 Task: Open Card Product Launch Performance Review in Board Digital Marketing Strategies to Workspace Help Desk Software and add a team member Softage.3@softage.net, a label Orange, a checklist Alternative Investments, an attachment from your computer, a color Orange and finally, add a card description 'Research and develop new service offering bundling strategy' and a comment 'Let us approach this task with a sense of creativity and innovation, looking for unique and unconventional solutions.'. Add a start date 'Jan 07, 1900' with a due date 'Jan 14, 1900'
Action: Mouse moved to (116, 50)
Screenshot: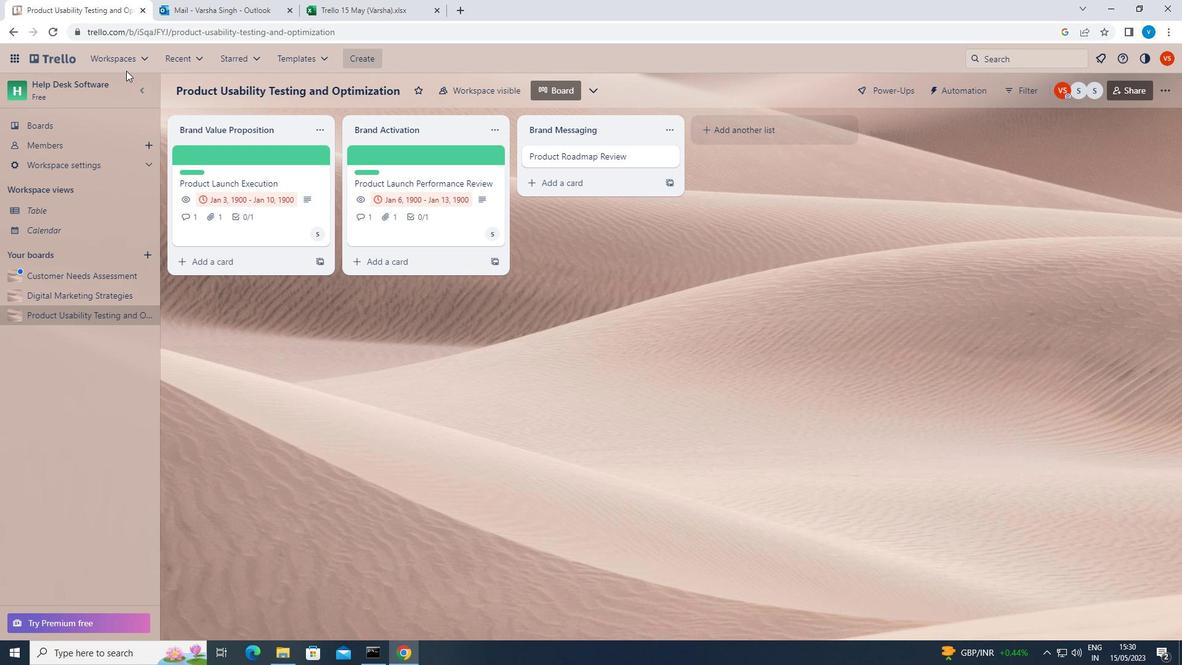 
Action: Mouse pressed left at (116, 50)
Screenshot: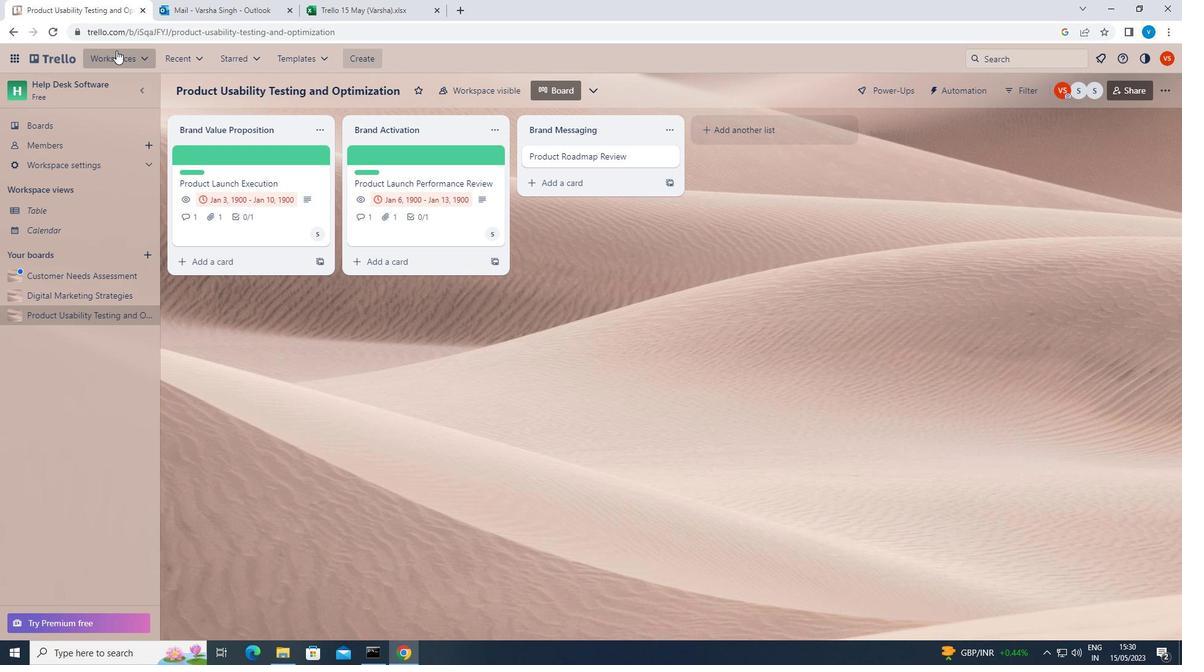 
Action: Mouse moved to (166, 580)
Screenshot: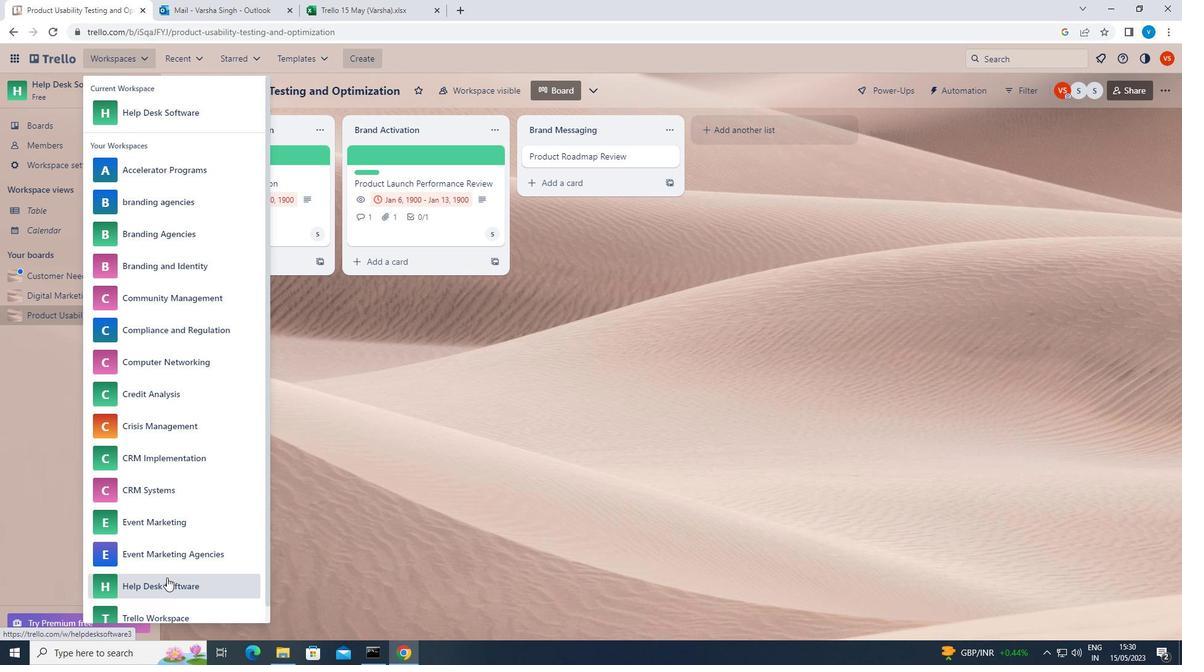 
Action: Mouse pressed left at (166, 580)
Screenshot: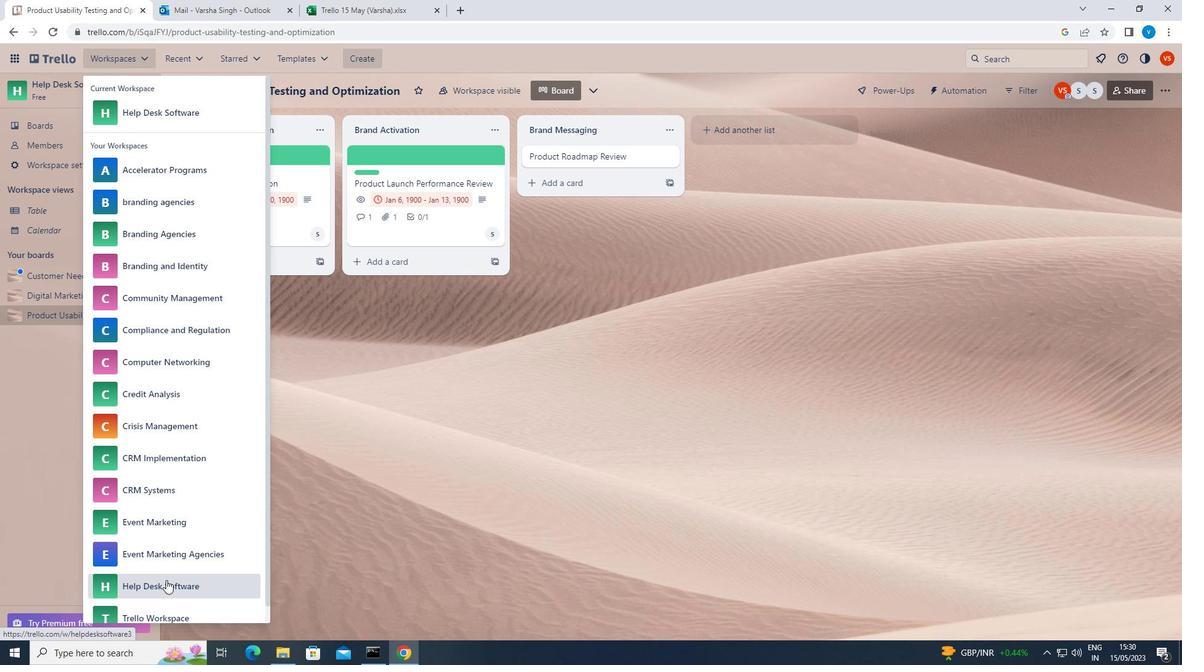 
Action: Mouse moved to (84, 296)
Screenshot: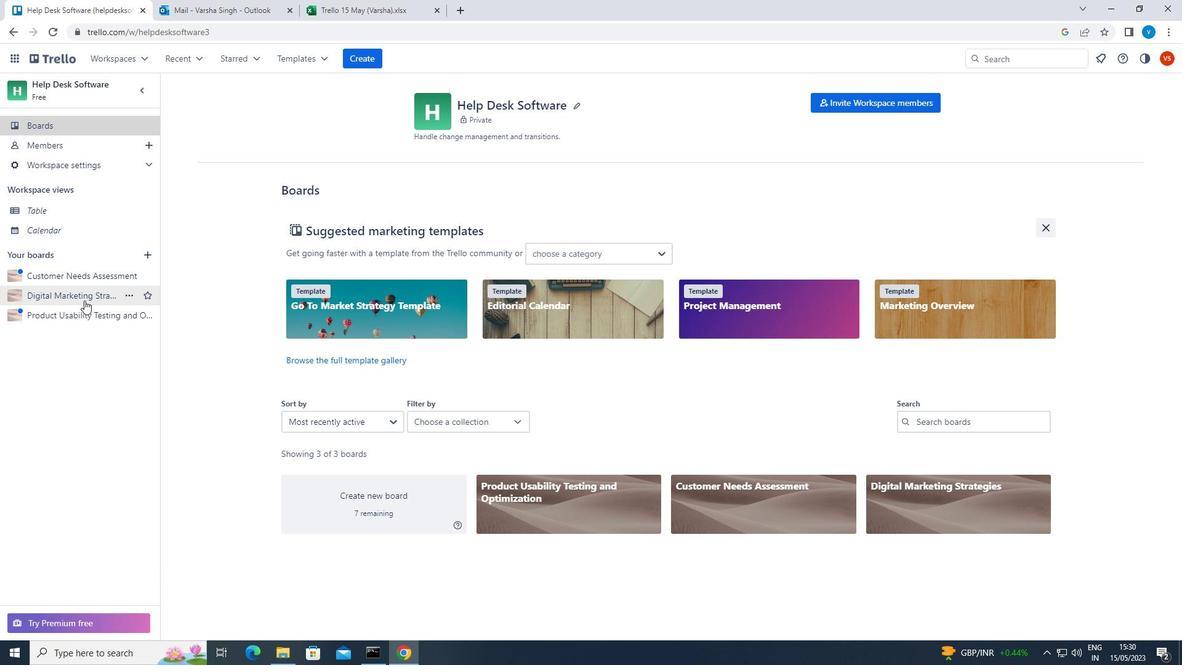 
Action: Mouse pressed left at (84, 296)
Screenshot: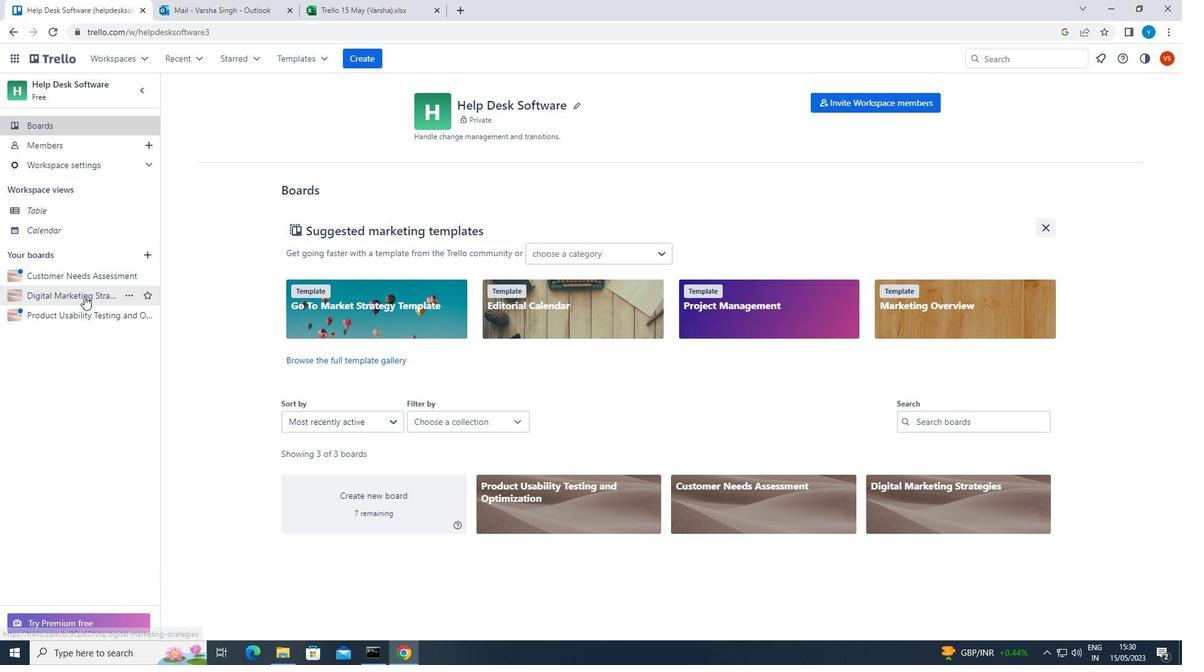 
Action: Mouse moved to (548, 158)
Screenshot: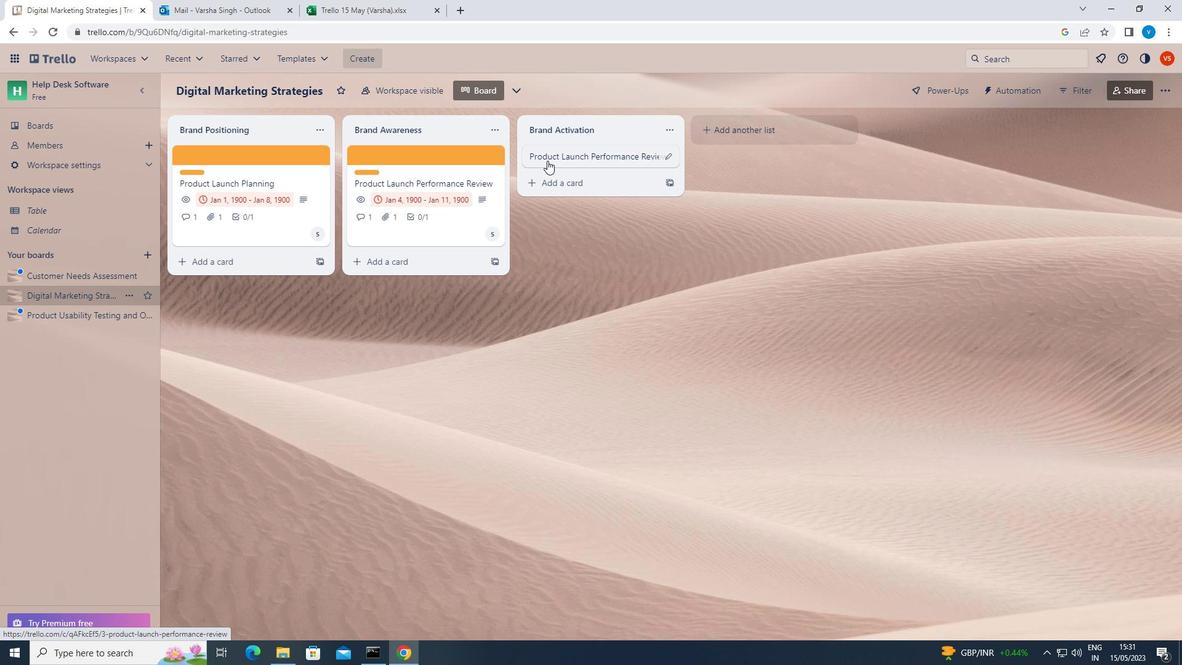 
Action: Mouse pressed left at (548, 158)
Screenshot: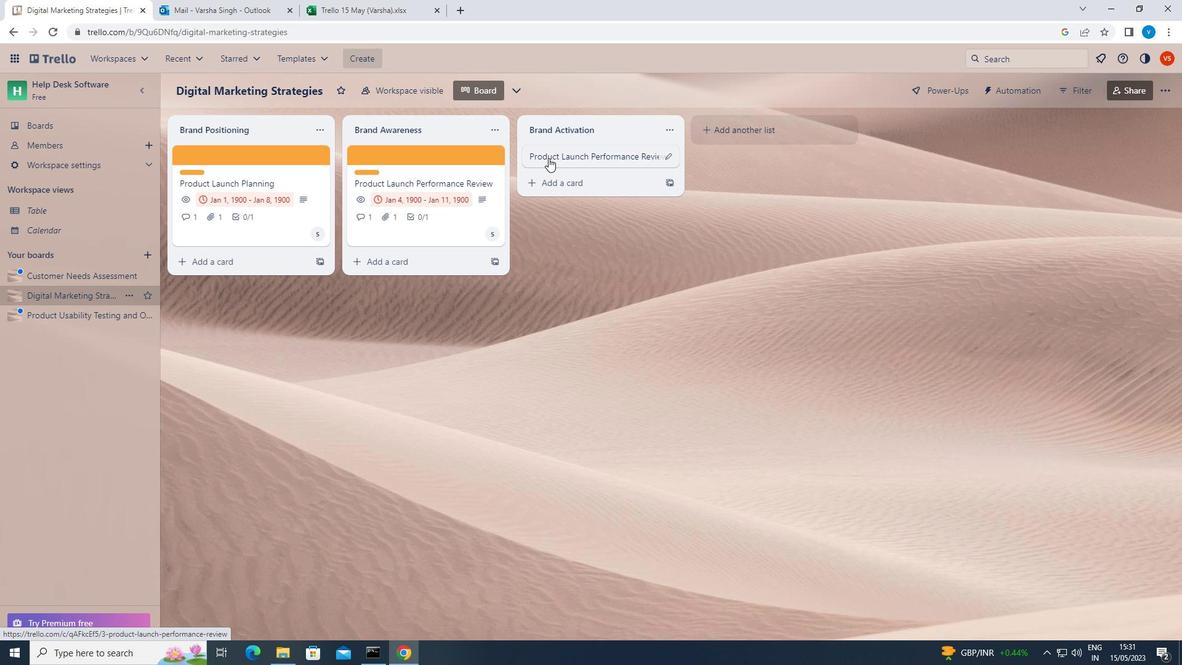 
Action: Mouse moved to (730, 199)
Screenshot: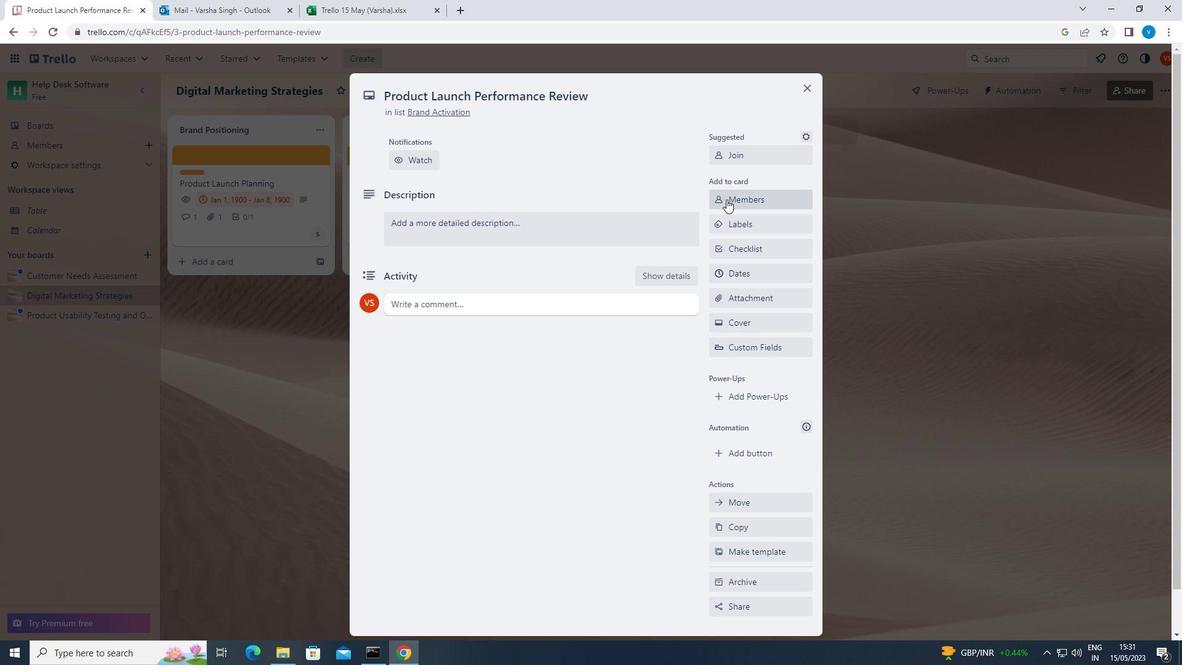 
Action: Mouse pressed left at (730, 199)
Screenshot: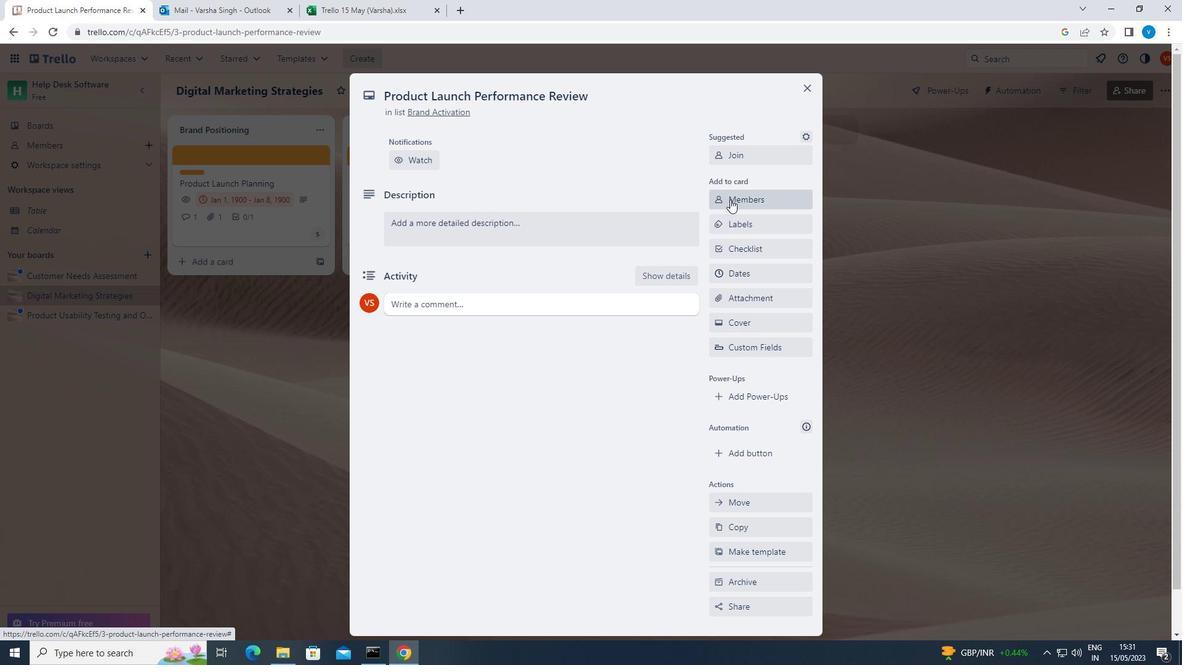 
Action: Key pressed <Key.shift>SOFTAGE.3<Key.shift><Key.shift><Key.shift><Key.shift><Key.shift><Key.shift><Key.shift><Key.shift>@SOFTAGE.NET
Screenshot: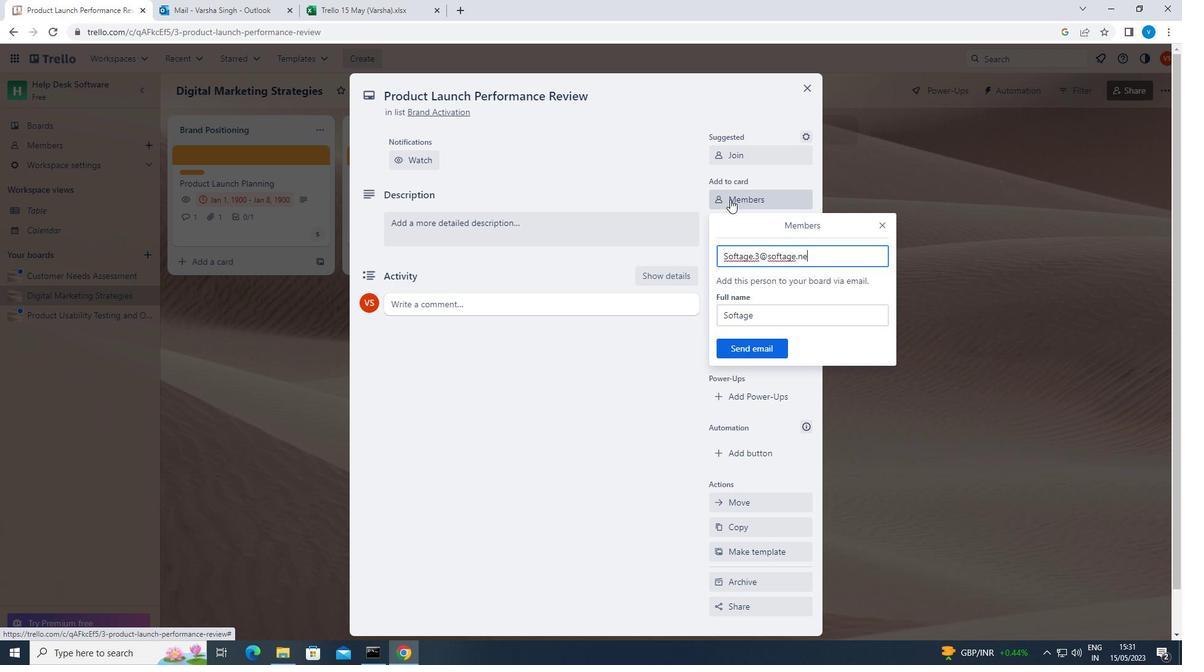 
Action: Mouse moved to (742, 349)
Screenshot: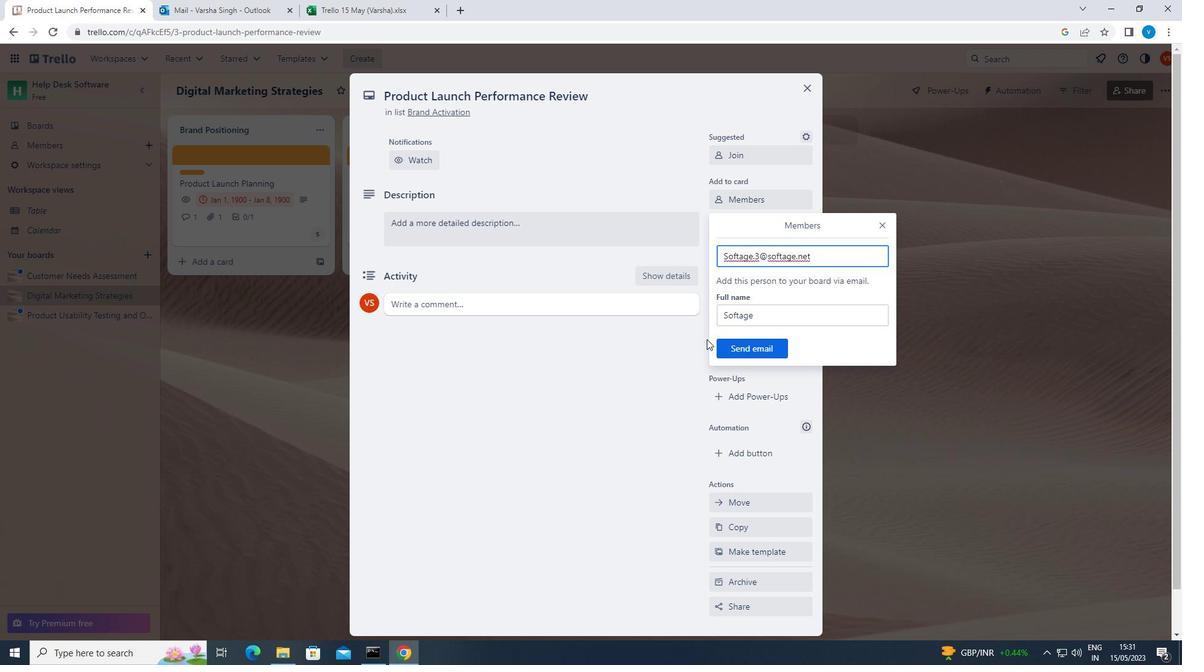 
Action: Mouse pressed left at (742, 349)
Screenshot: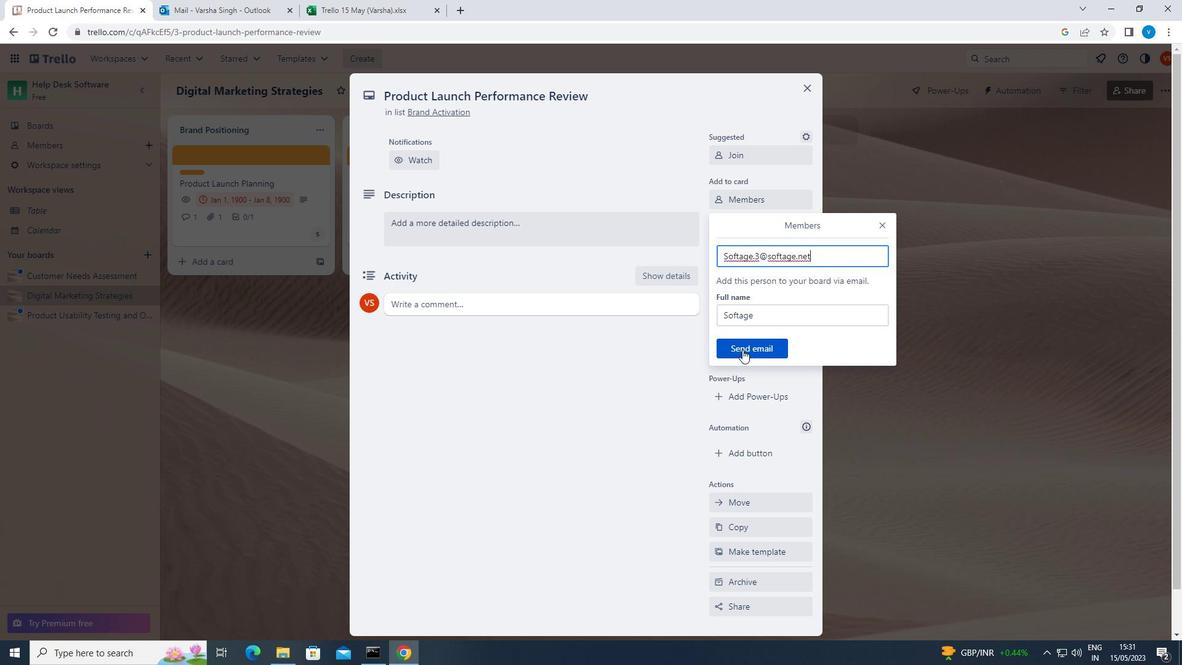 
Action: Mouse moved to (758, 227)
Screenshot: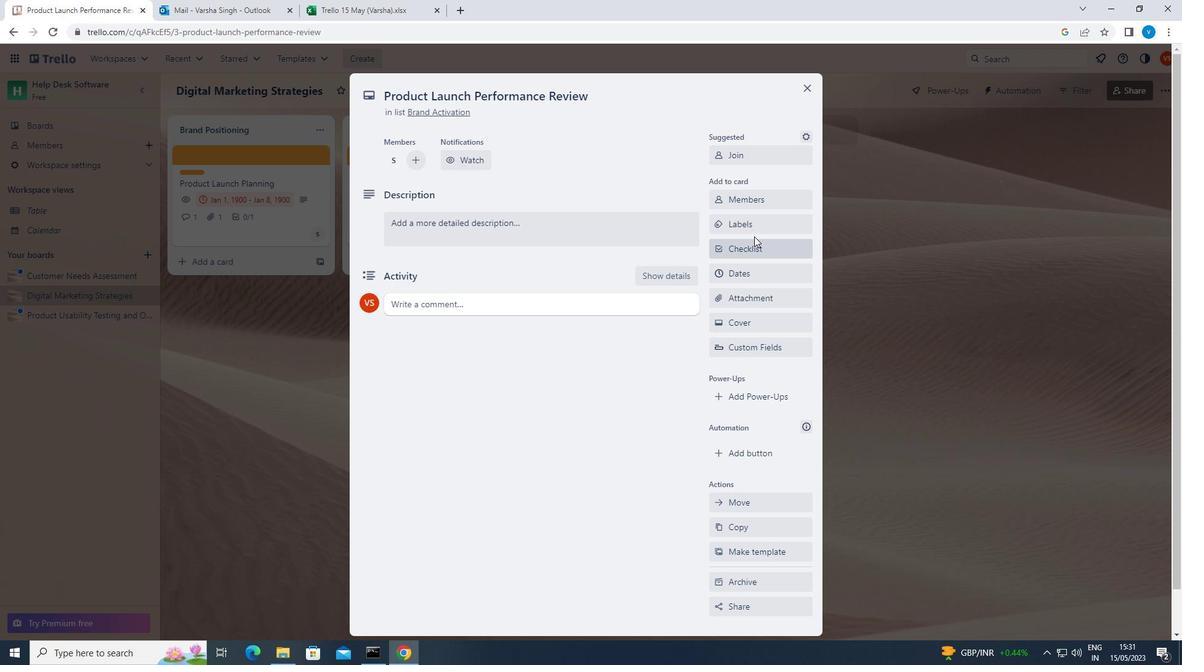 
Action: Mouse pressed left at (758, 227)
Screenshot: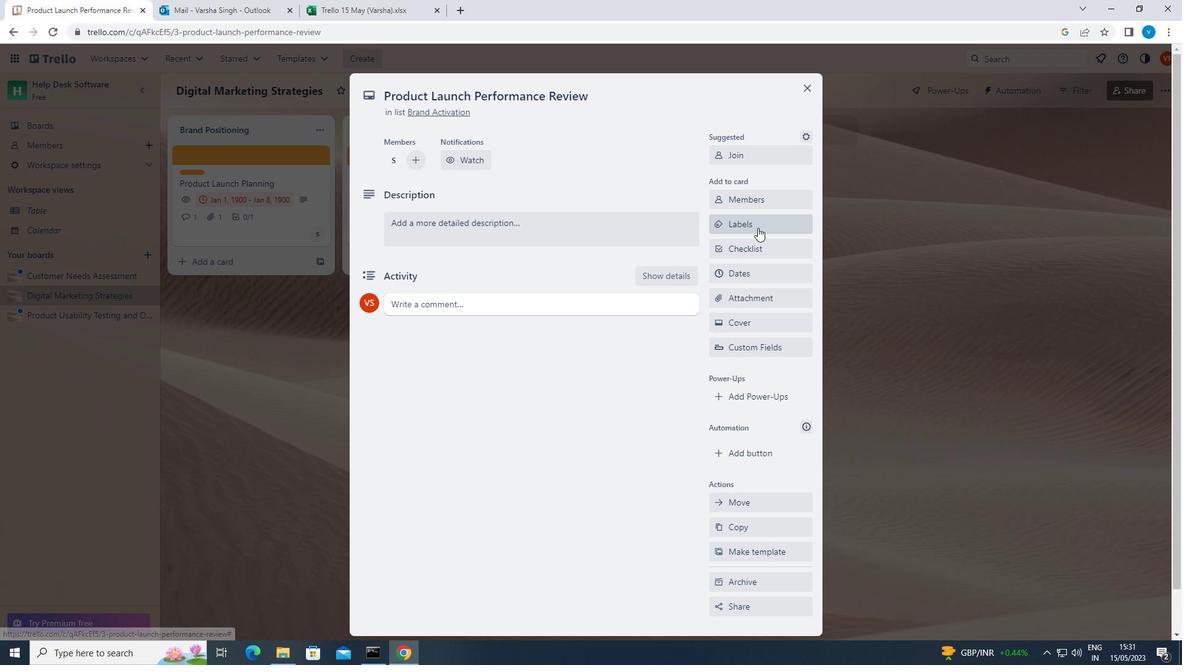 
Action: Mouse moved to (756, 364)
Screenshot: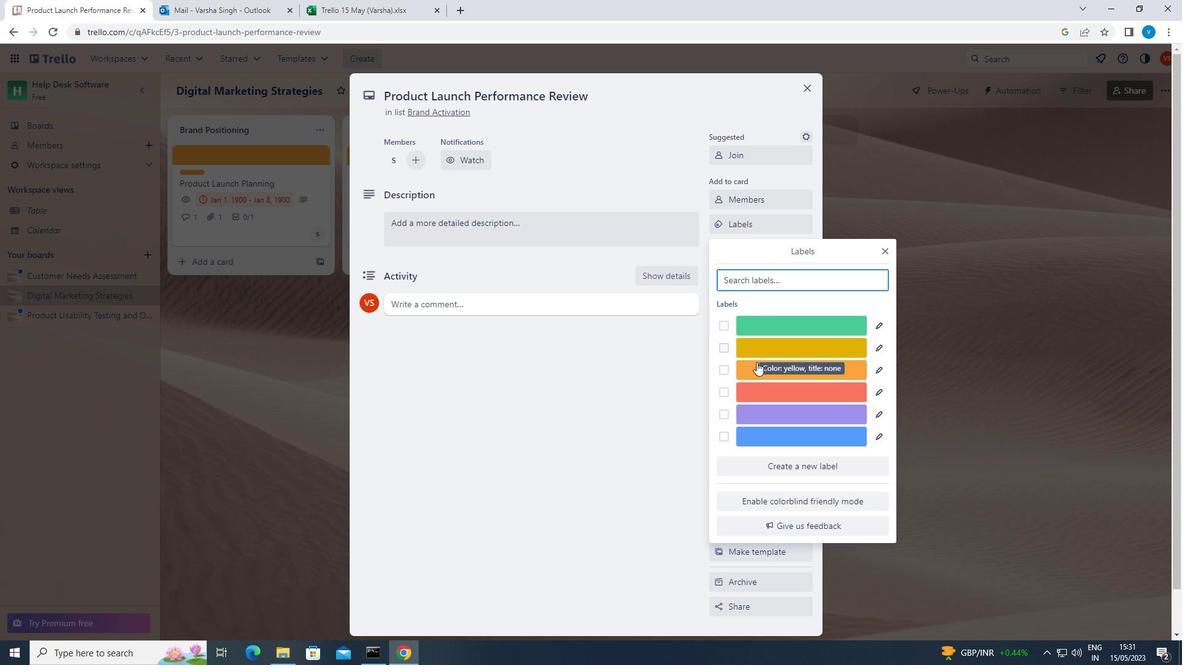 
Action: Mouse pressed left at (756, 364)
Screenshot: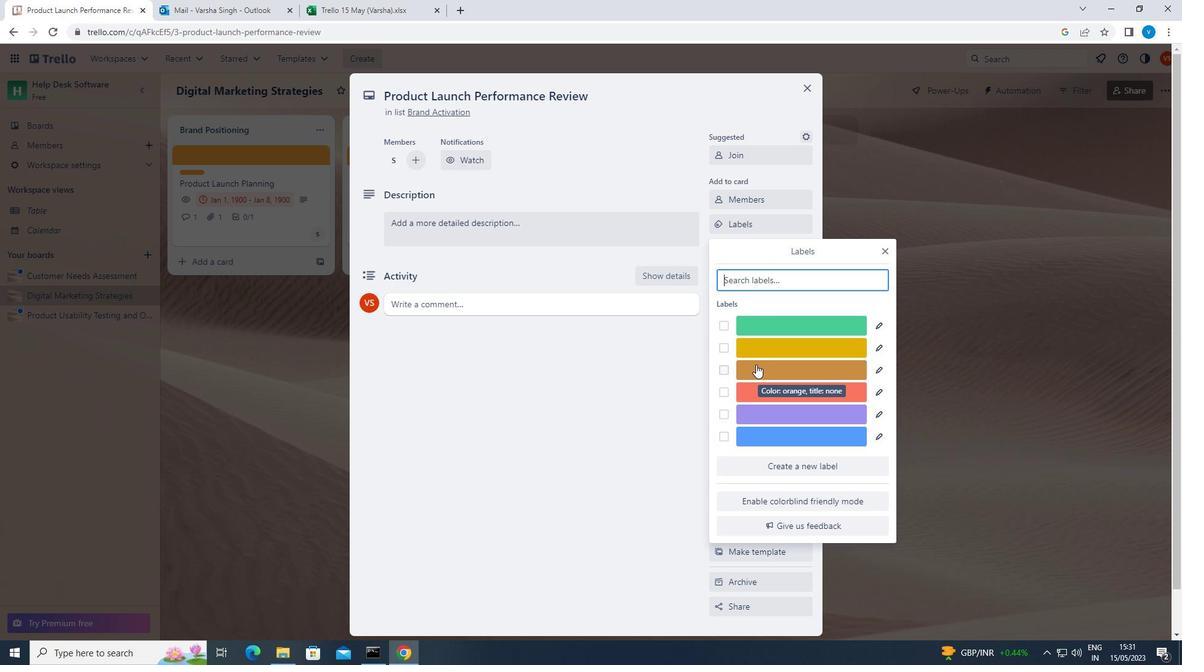 
Action: Mouse moved to (882, 250)
Screenshot: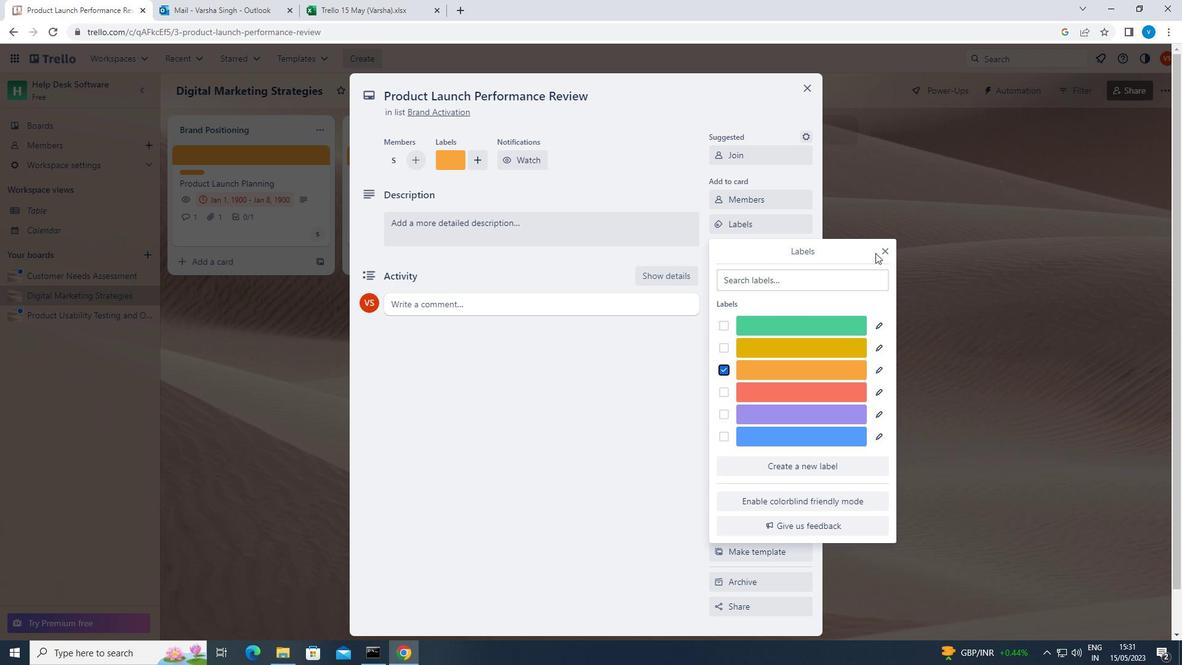 
Action: Mouse pressed left at (882, 250)
Screenshot: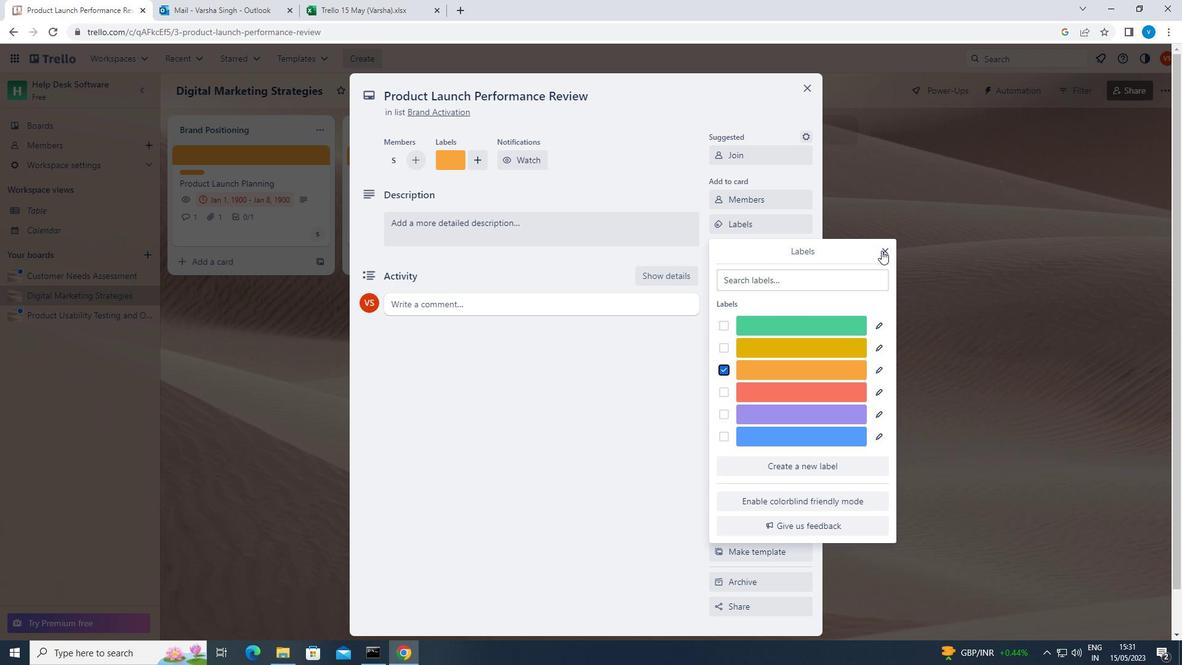 
Action: Mouse moved to (781, 254)
Screenshot: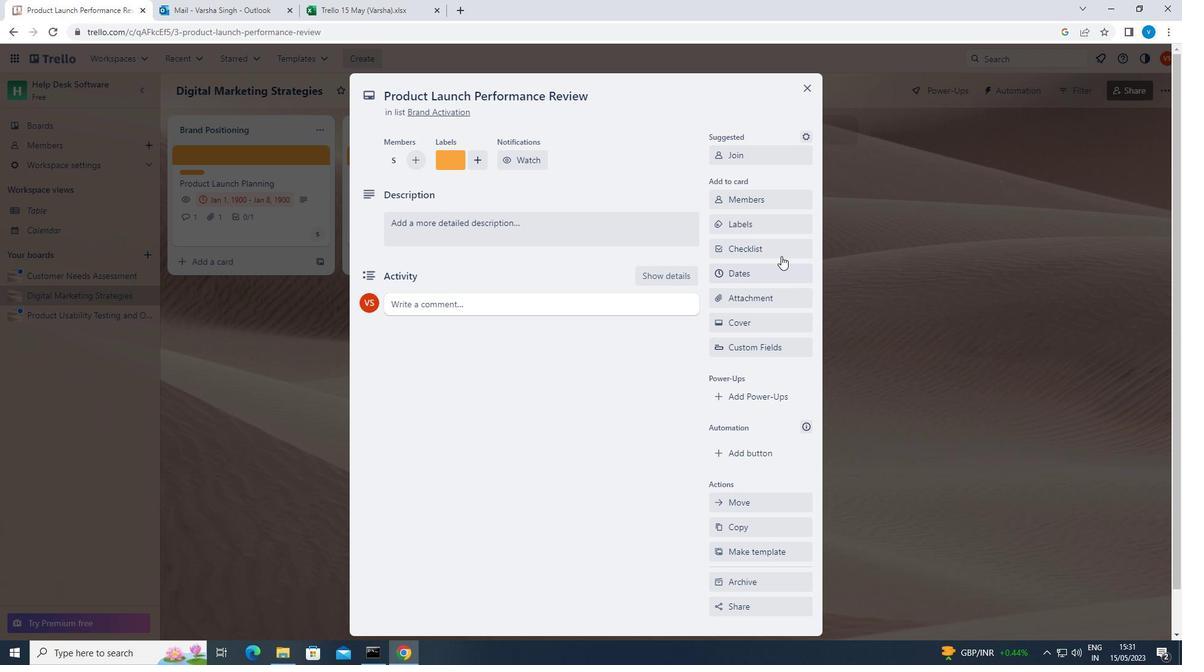 
Action: Mouse pressed left at (781, 254)
Screenshot: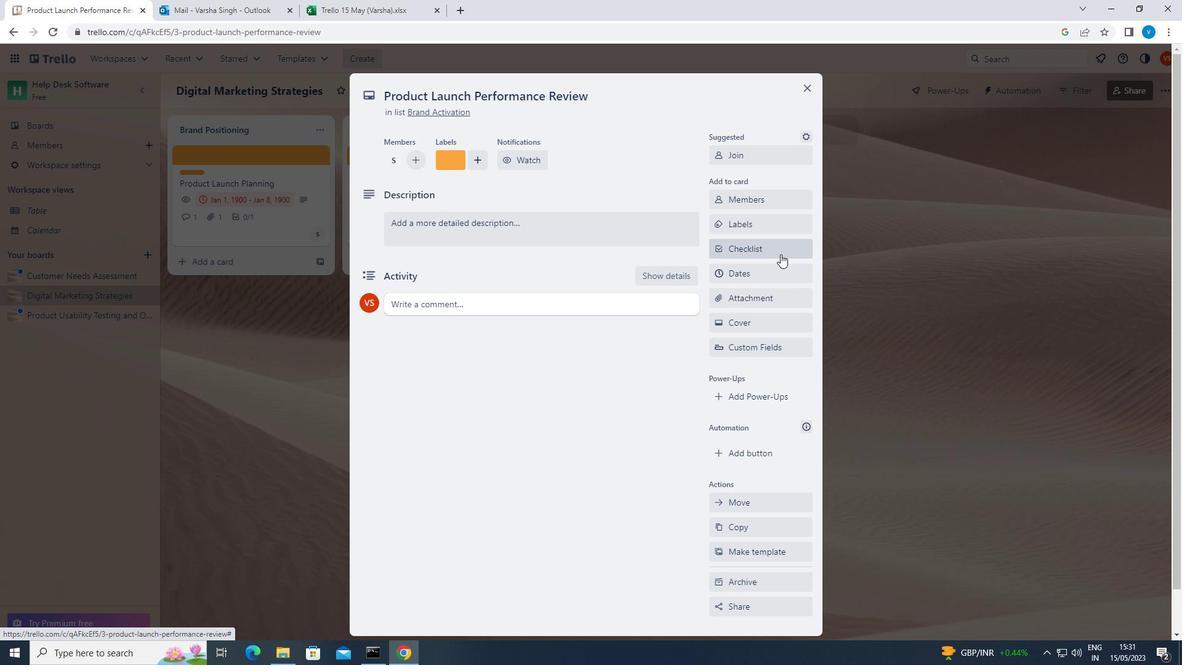 
Action: Mouse moved to (752, 384)
Screenshot: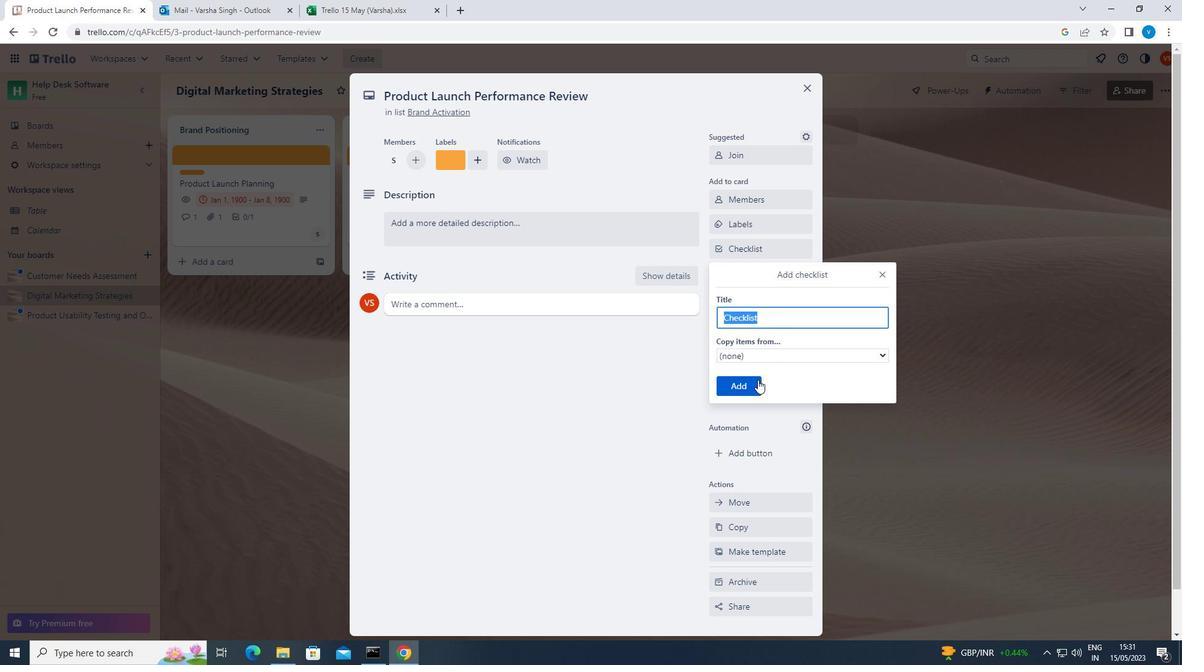 
Action: Mouse pressed left at (752, 384)
Screenshot: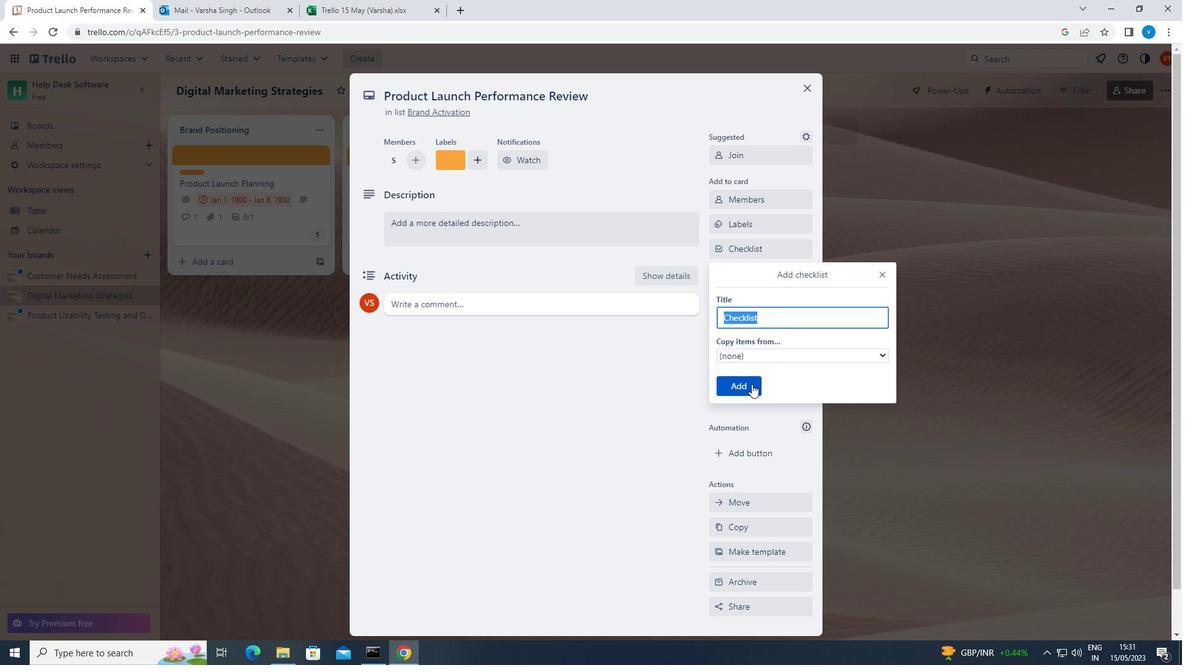 
Action: Mouse moved to (748, 381)
Screenshot: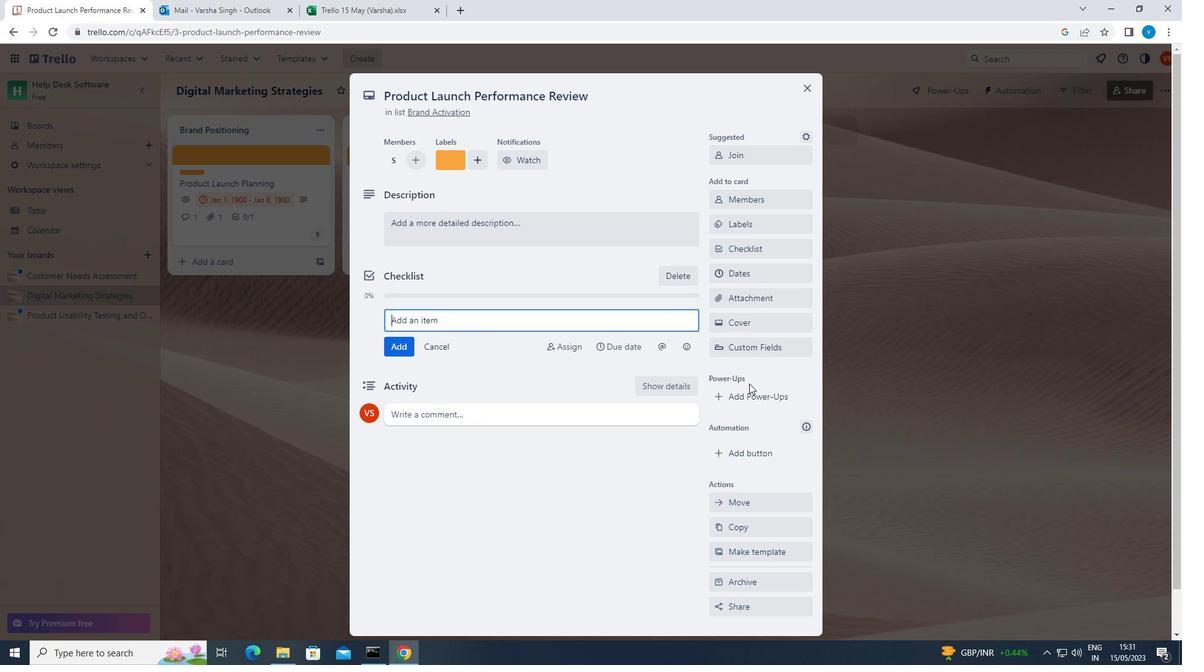 
Action: Key pressed <Key.shift>ALTERNATIVE<Key.space><Key.shift>INVESTMENTS
Screenshot: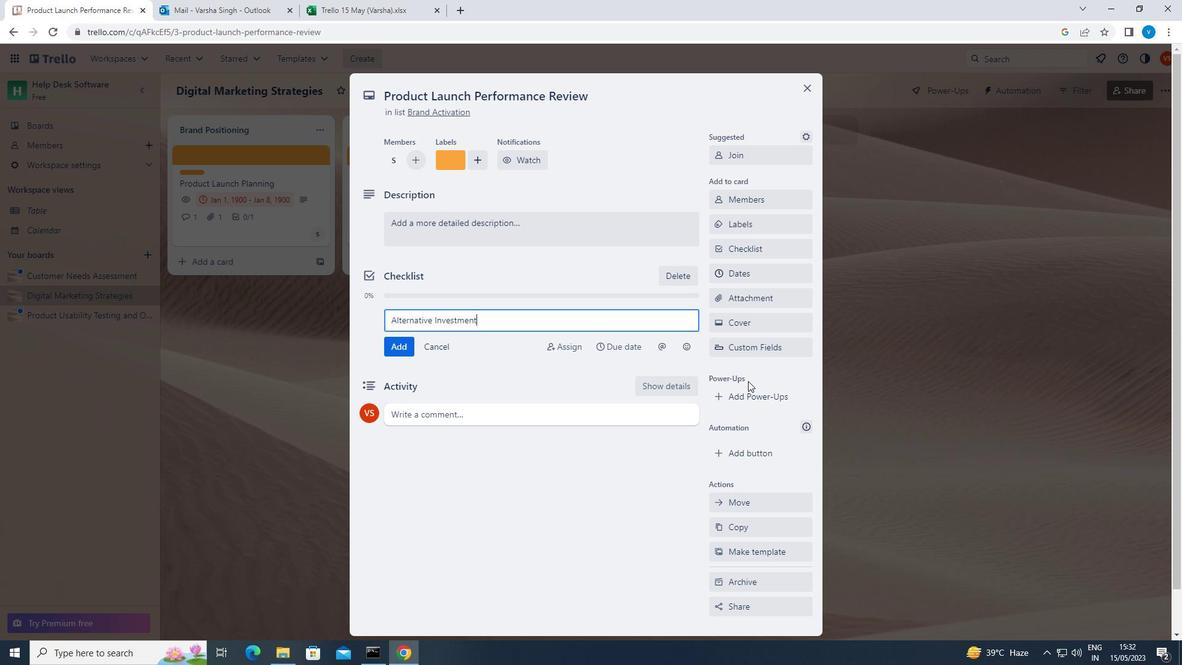 
Action: Mouse moved to (404, 349)
Screenshot: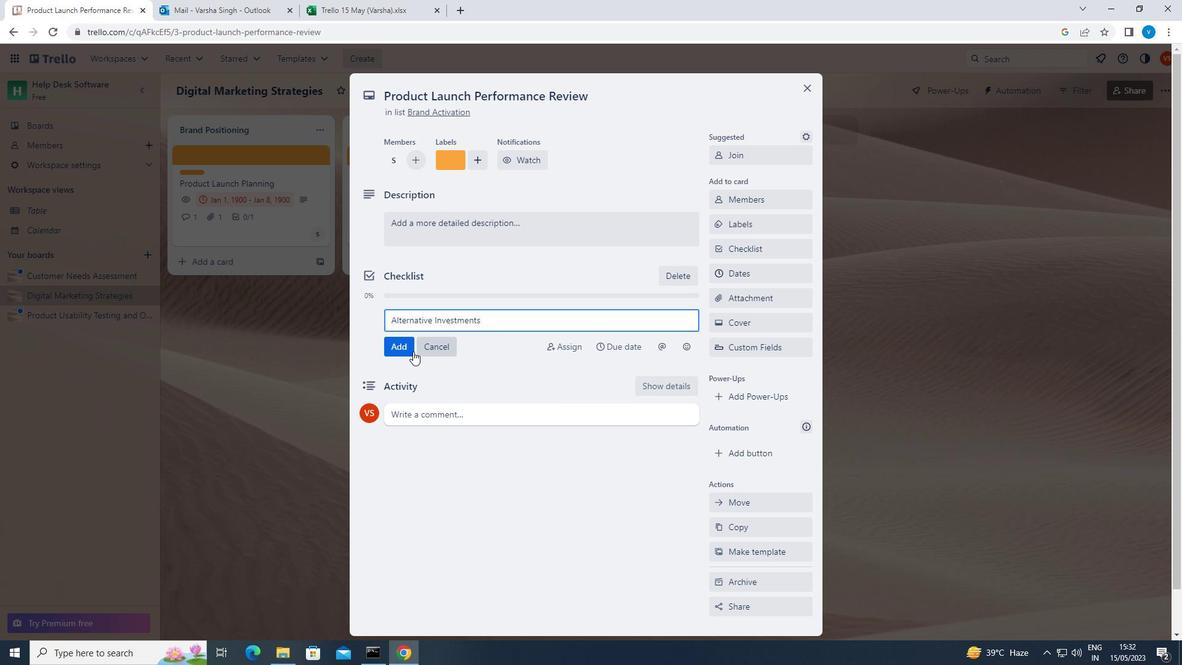 
Action: Mouse pressed left at (404, 349)
Screenshot: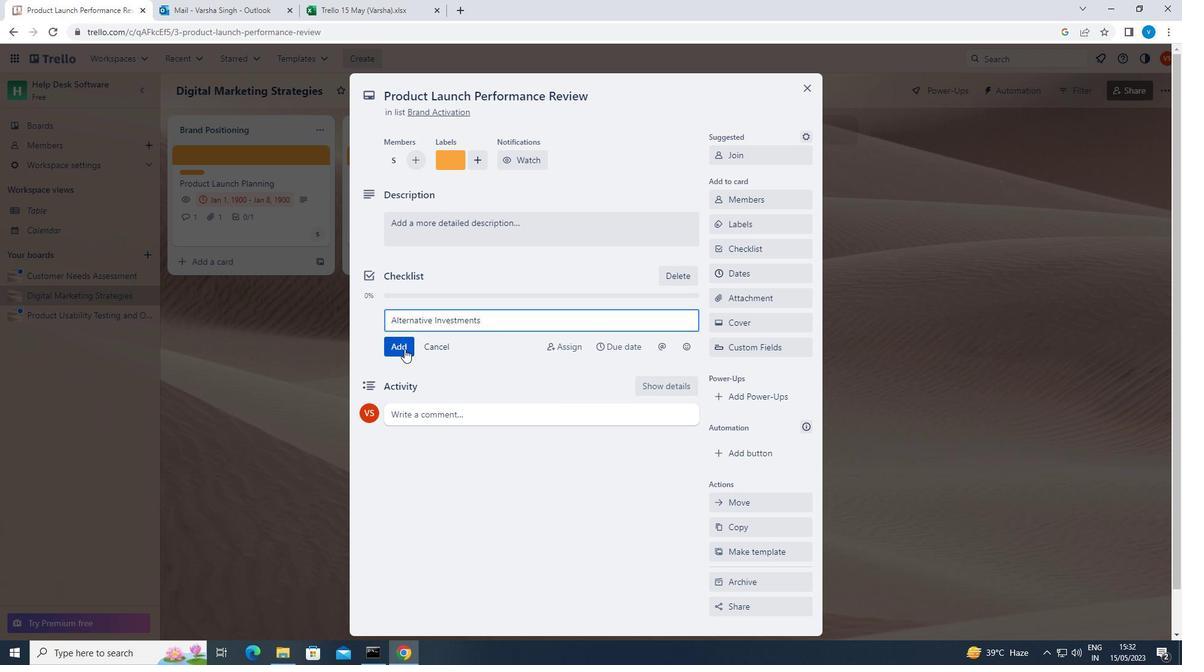 
Action: Mouse moved to (747, 299)
Screenshot: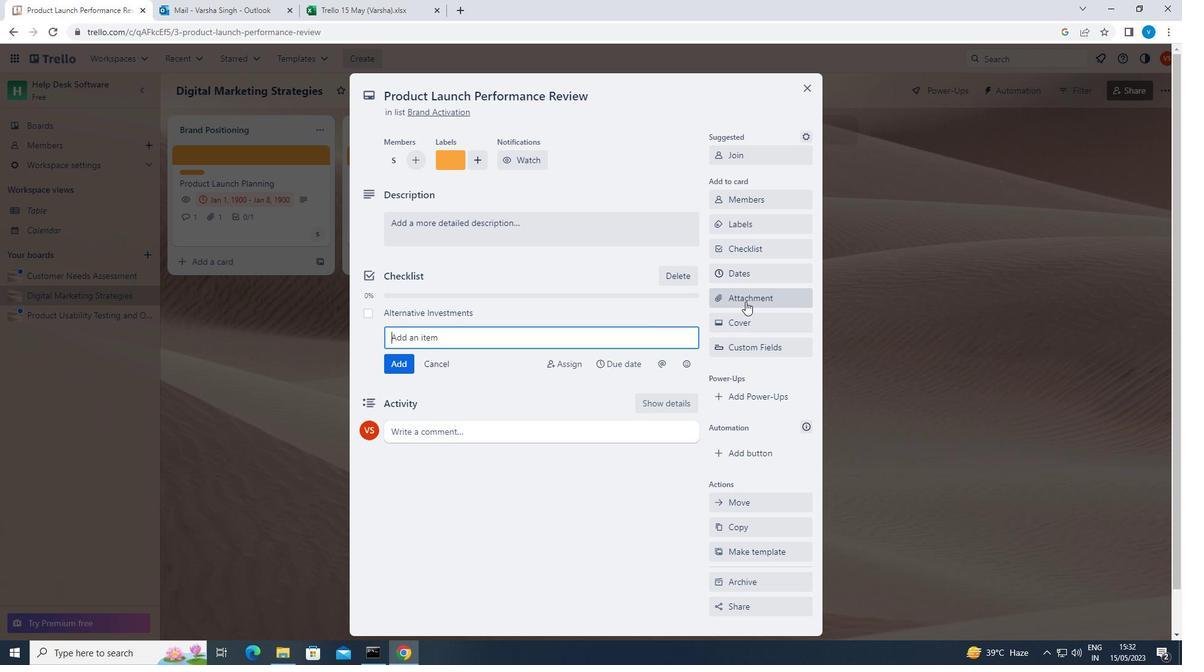 
Action: Mouse pressed left at (747, 299)
Screenshot: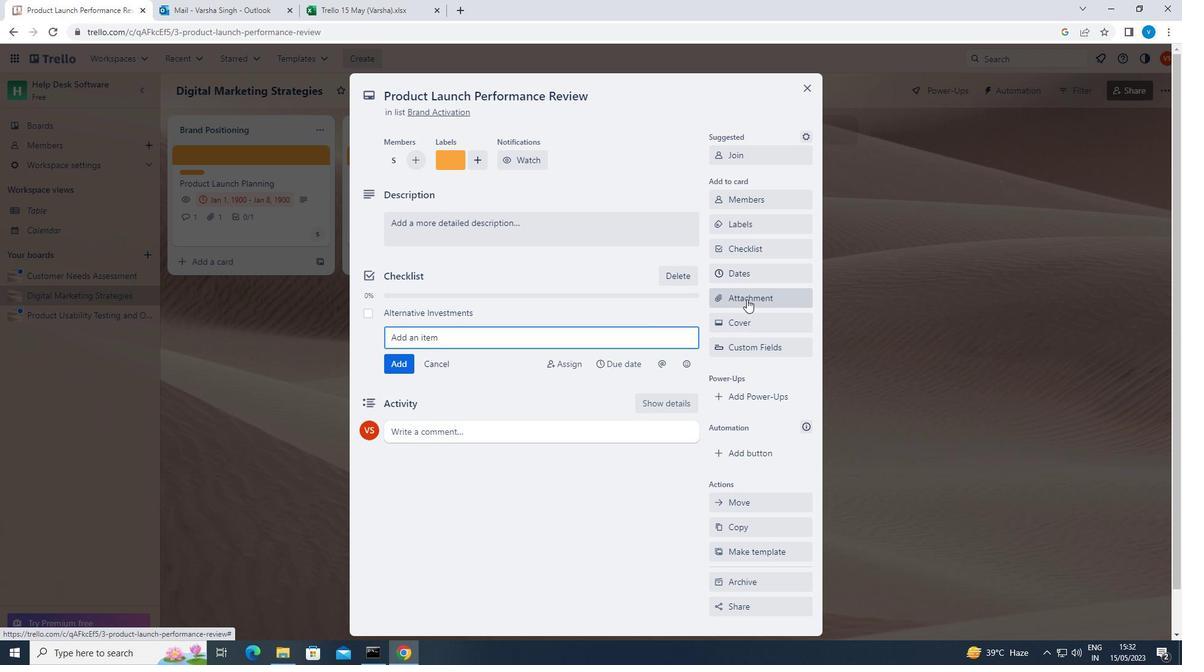 
Action: Mouse moved to (744, 347)
Screenshot: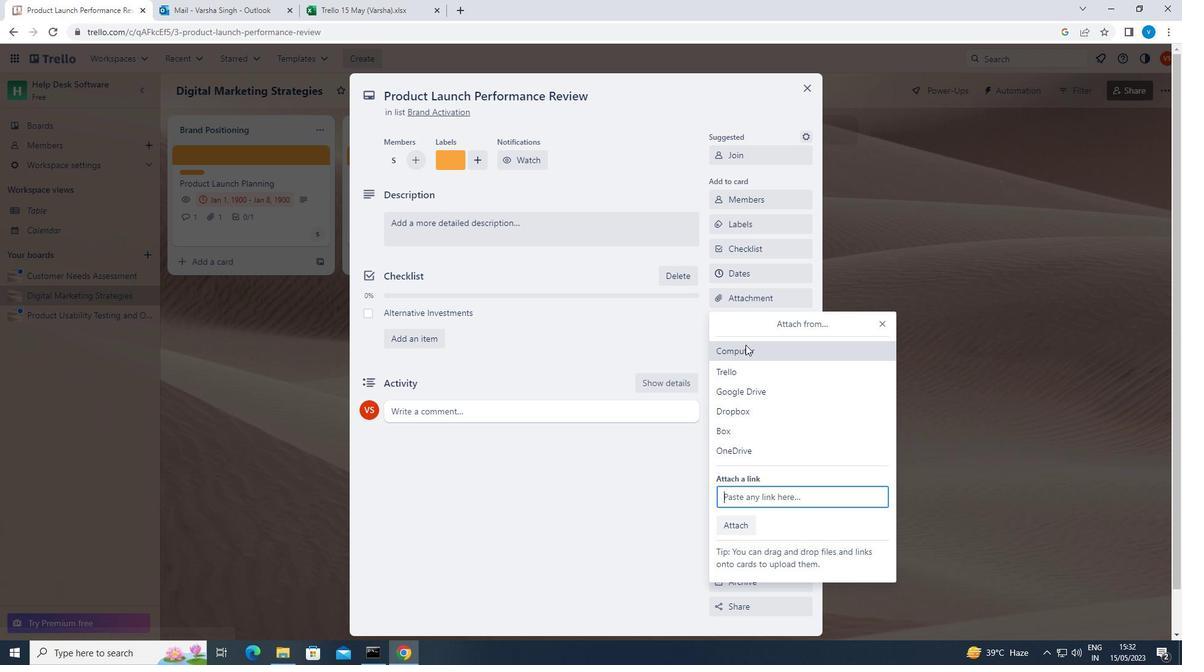 
Action: Mouse pressed left at (744, 347)
Screenshot: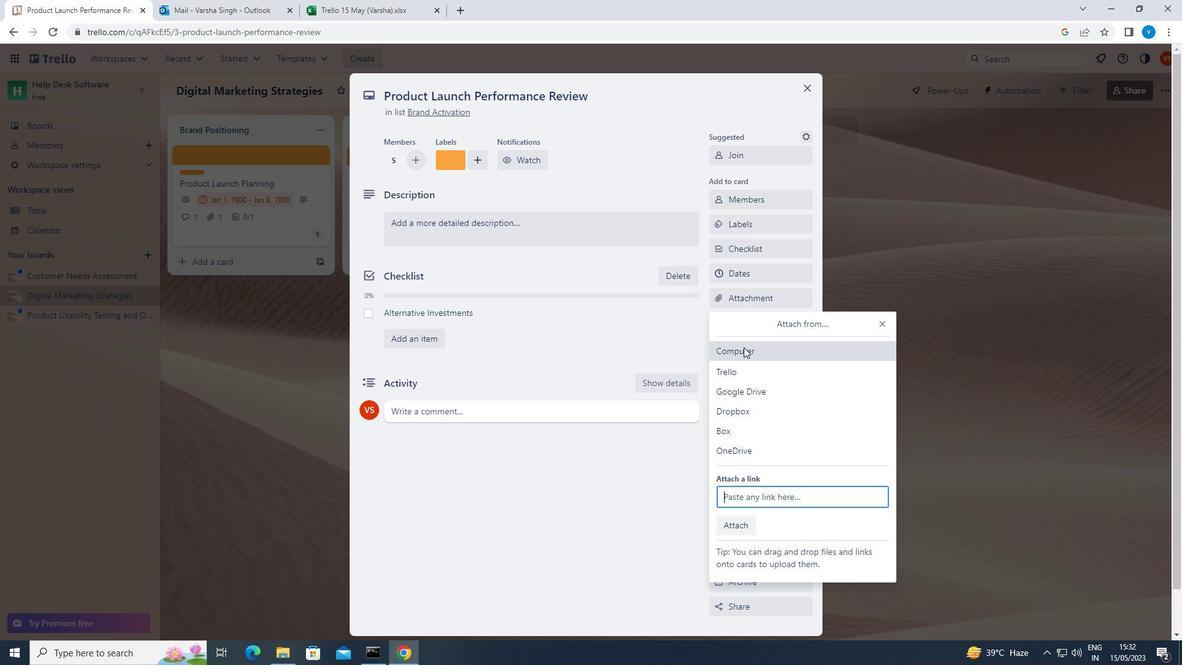 
Action: Mouse moved to (407, 256)
Screenshot: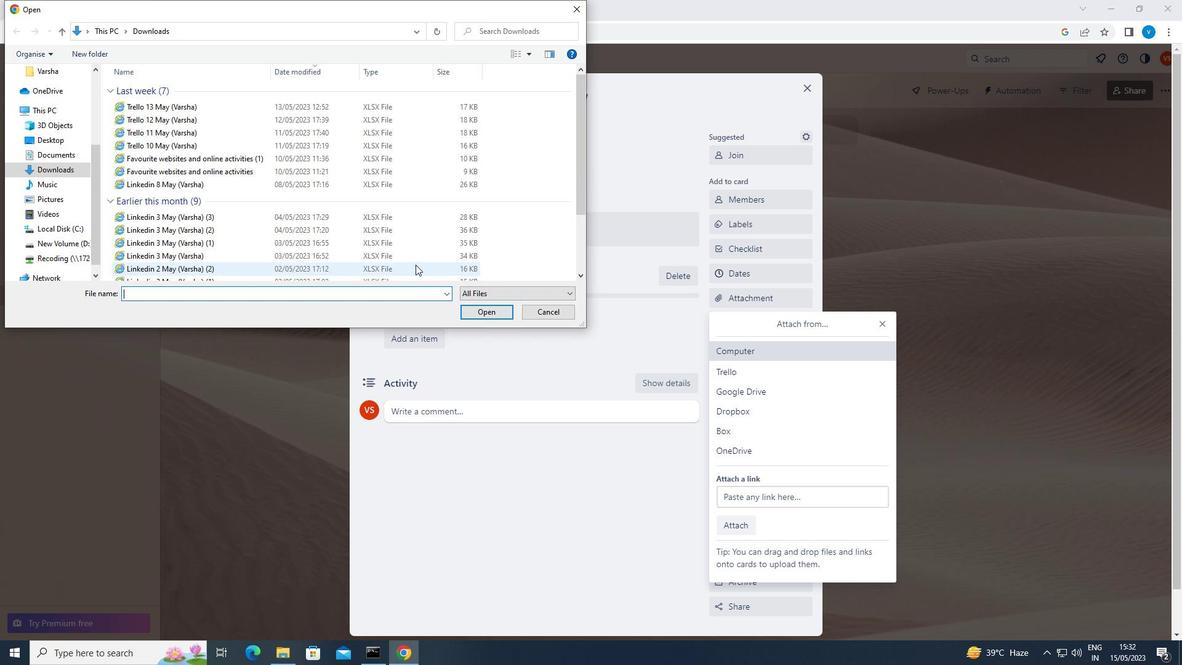 
Action: Mouse pressed left at (407, 256)
Screenshot: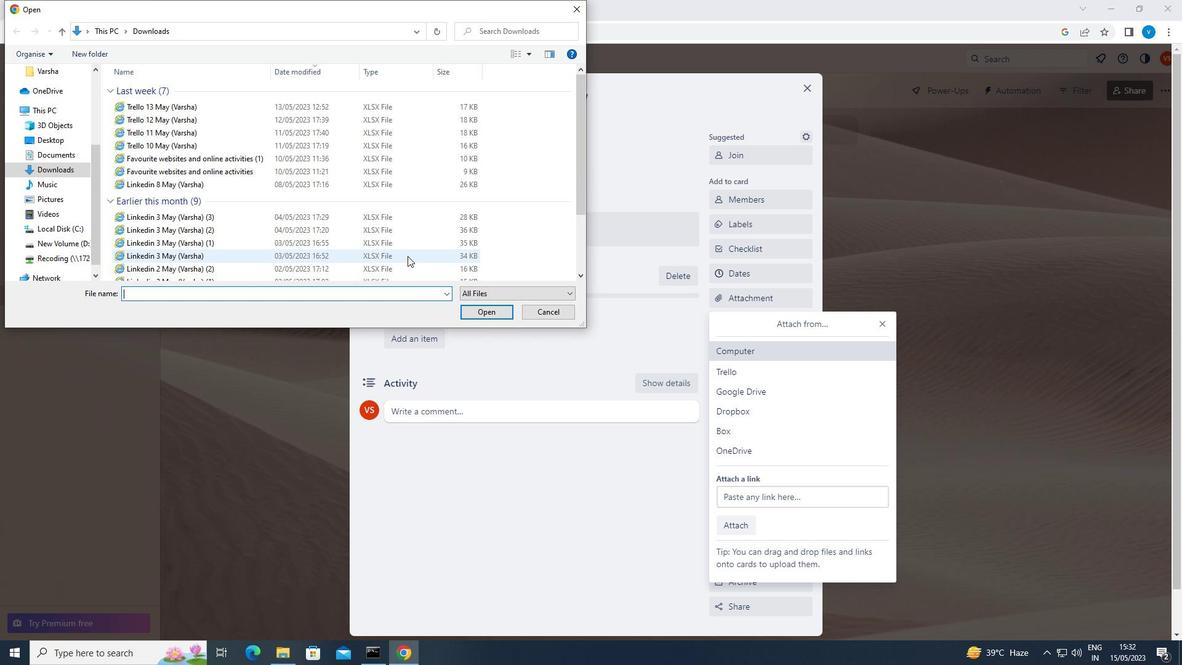 
Action: Mouse moved to (476, 311)
Screenshot: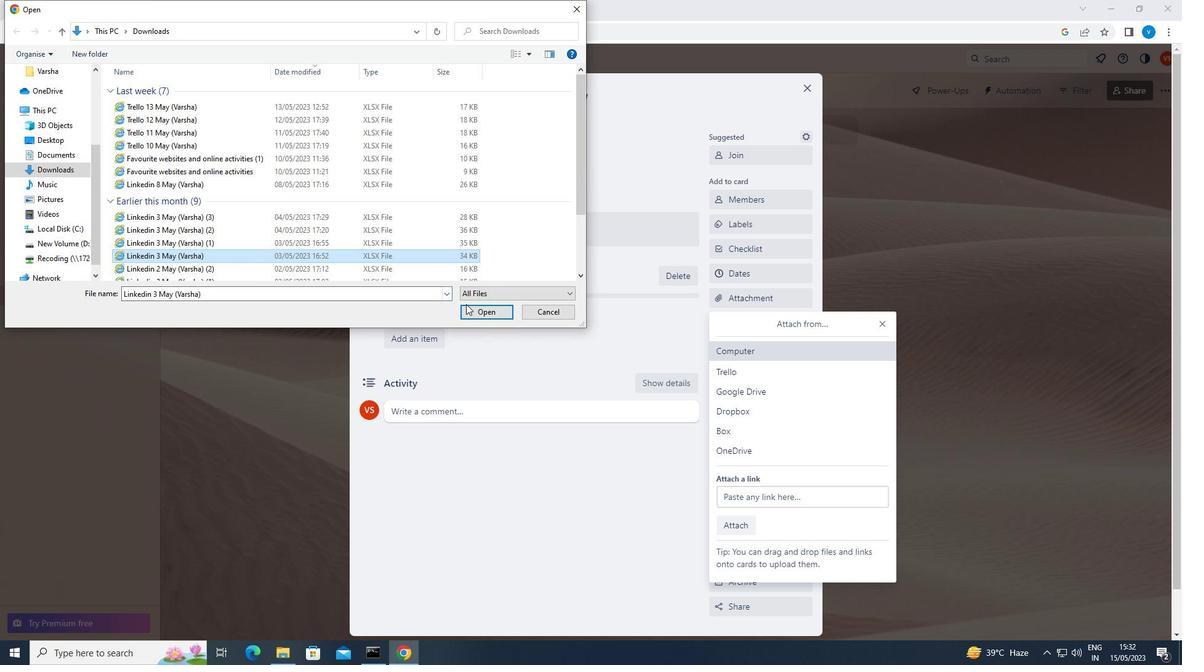 
Action: Mouse pressed left at (476, 311)
Screenshot: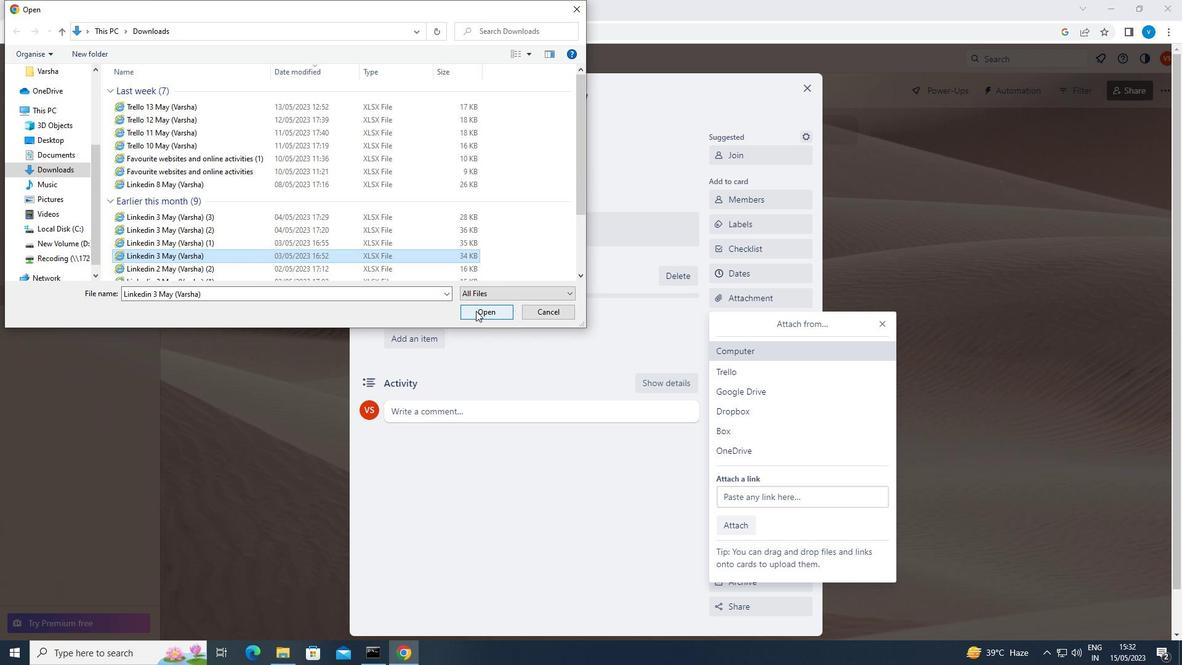 
Action: Mouse moved to (740, 321)
Screenshot: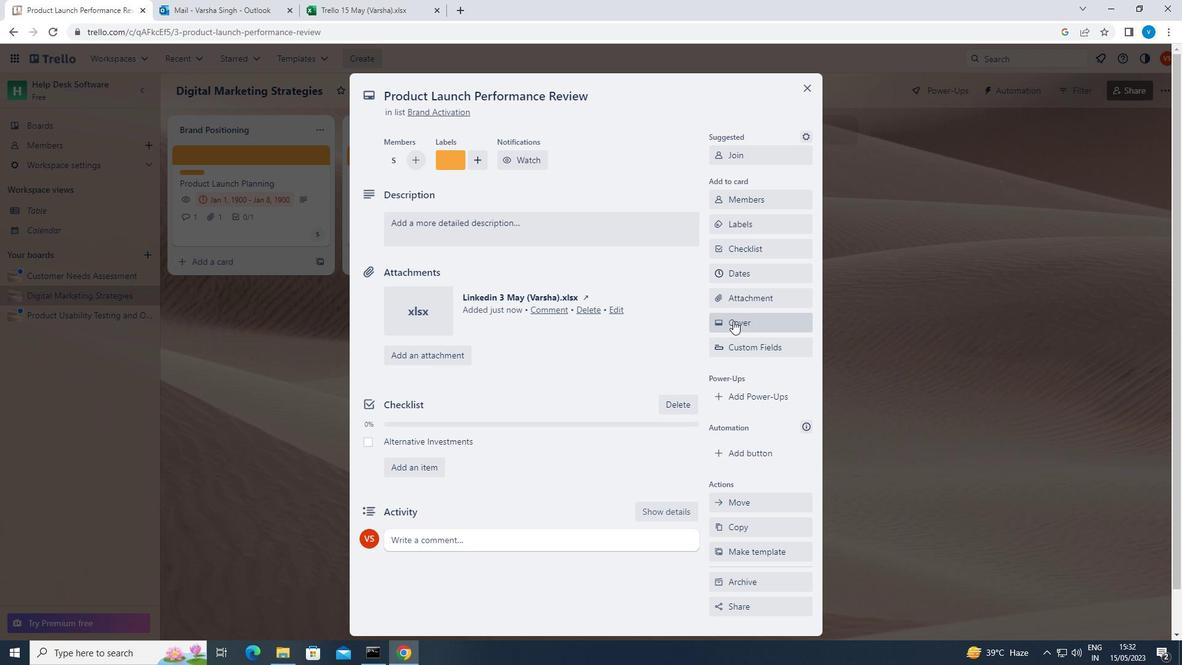 
Action: Mouse pressed left at (740, 321)
Screenshot: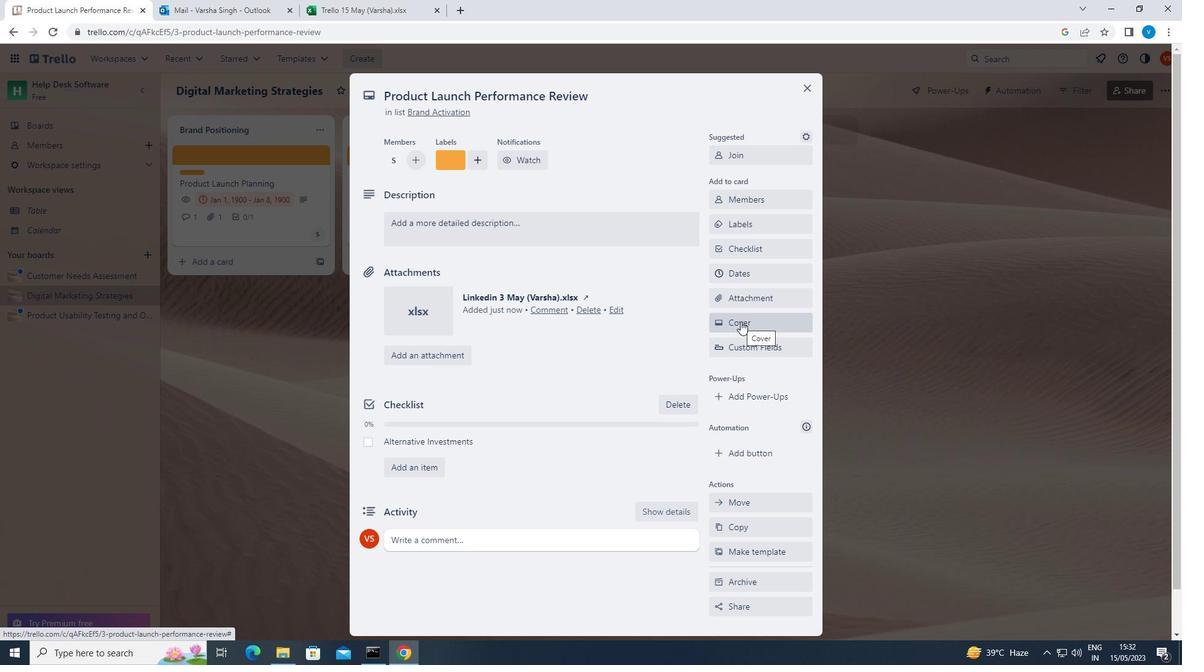 
Action: Mouse moved to (798, 387)
Screenshot: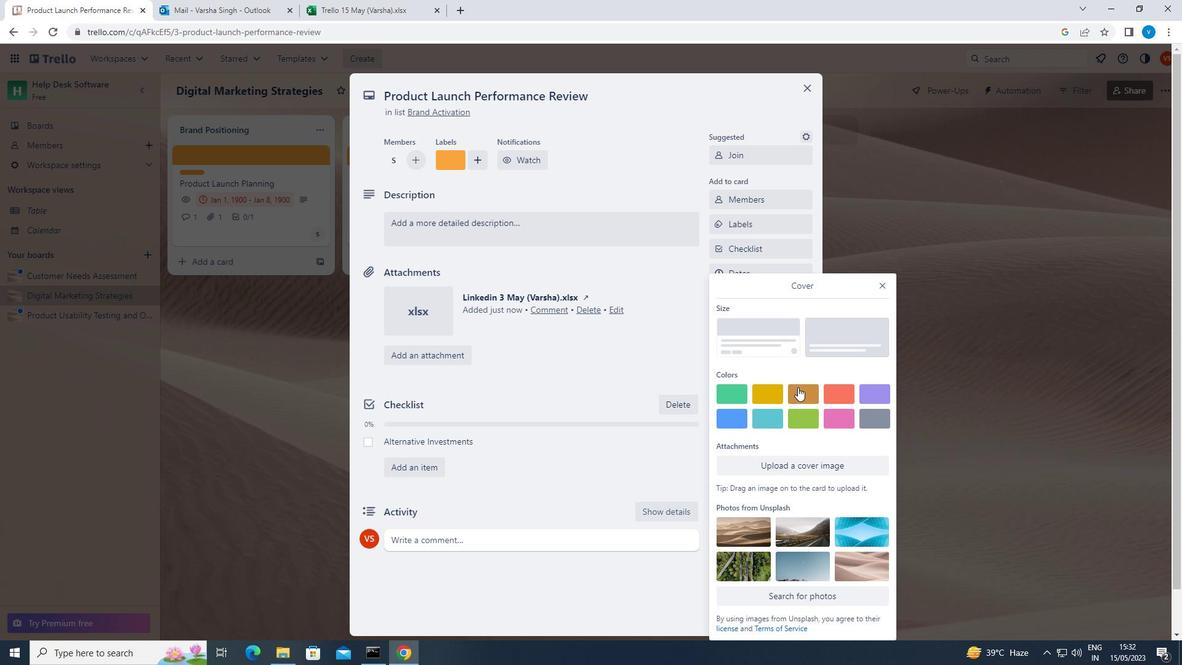 
Action: Mouse pressed left at (798, 387)
Screenshot: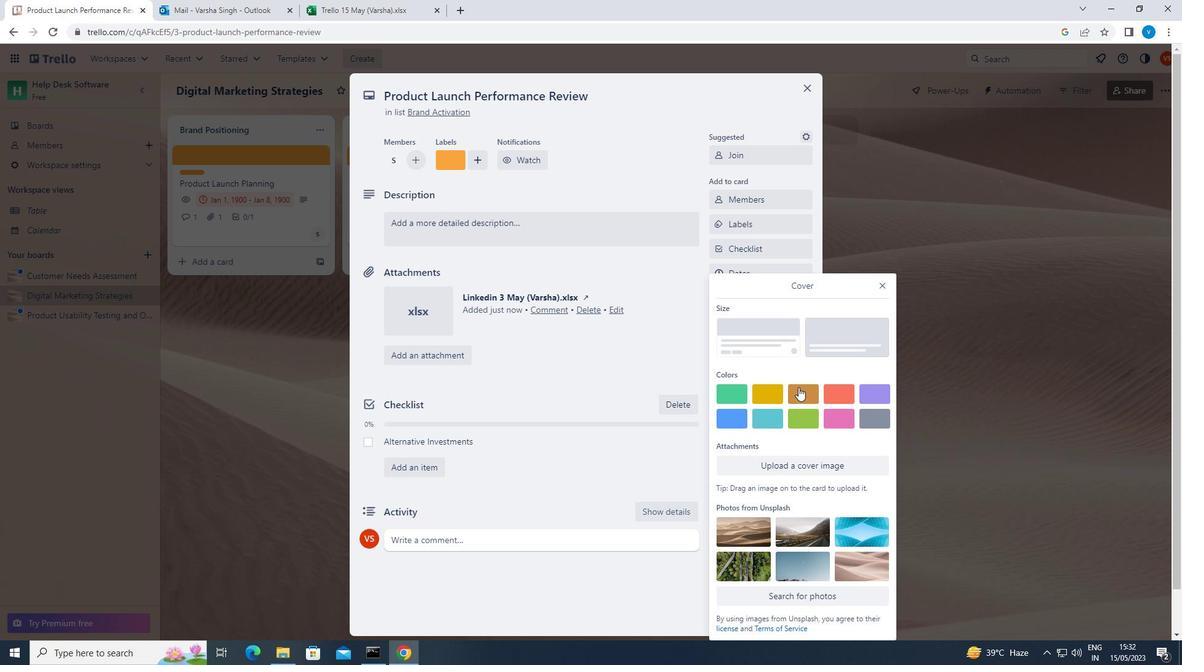 
Action: Mouse moved to (880, 265)
Screenshot: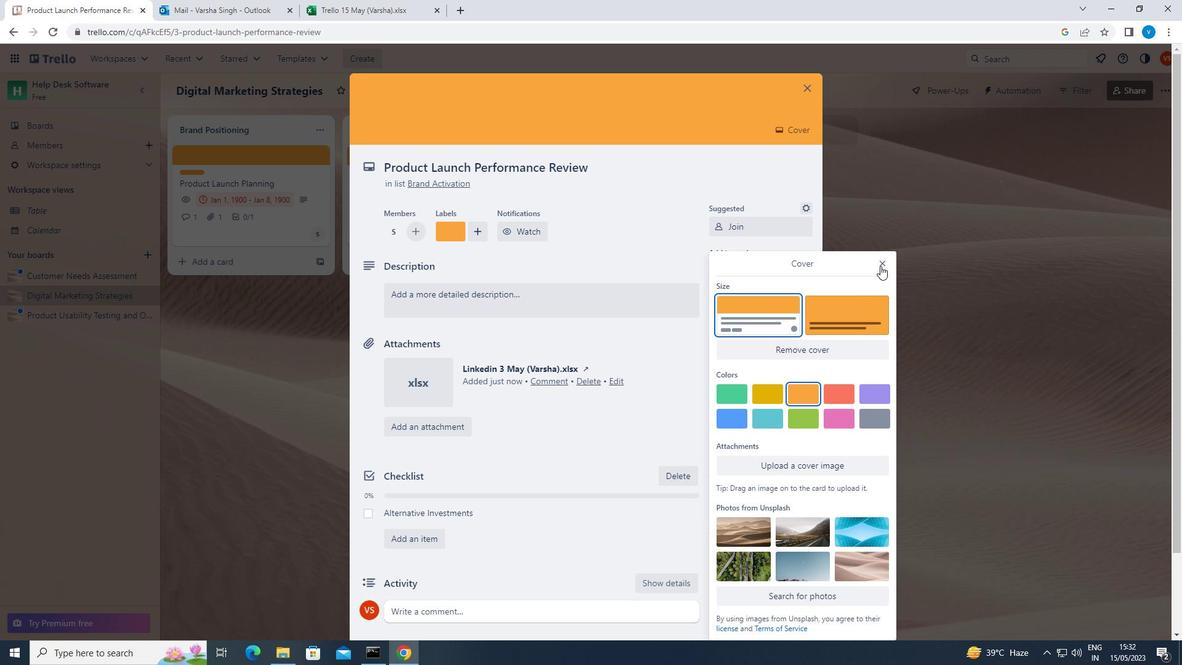 
Action: Mouse pressed left at (880, 265)
Screenshot: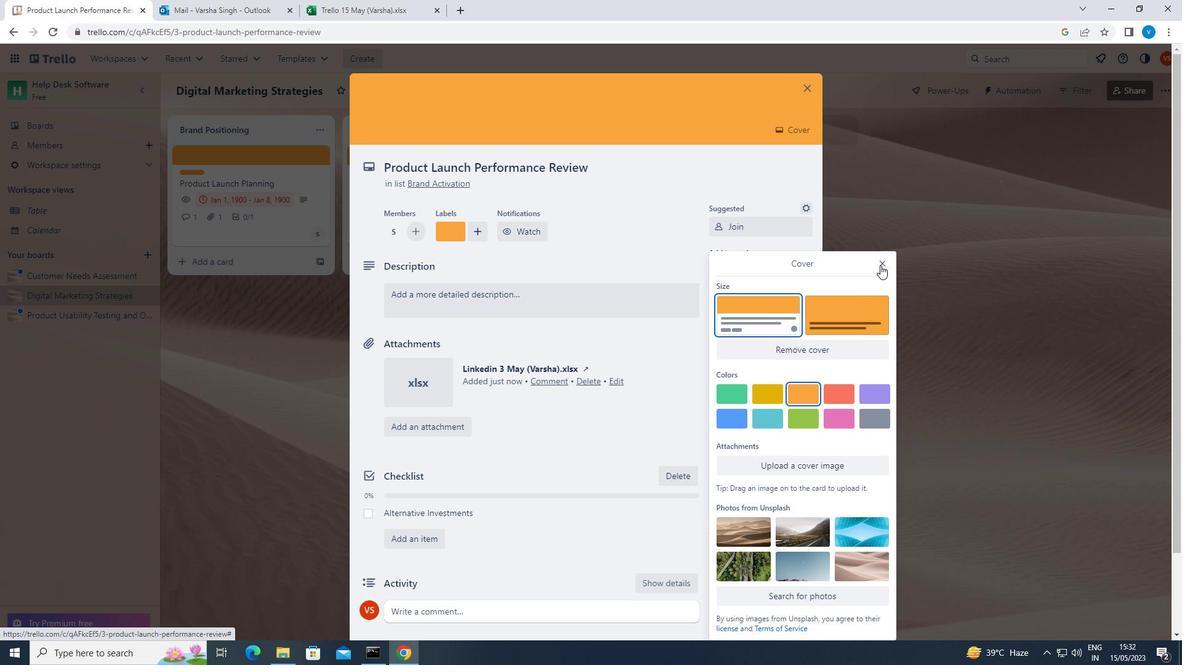 
Action: Mouse moved to (627, 306)
Screenshot: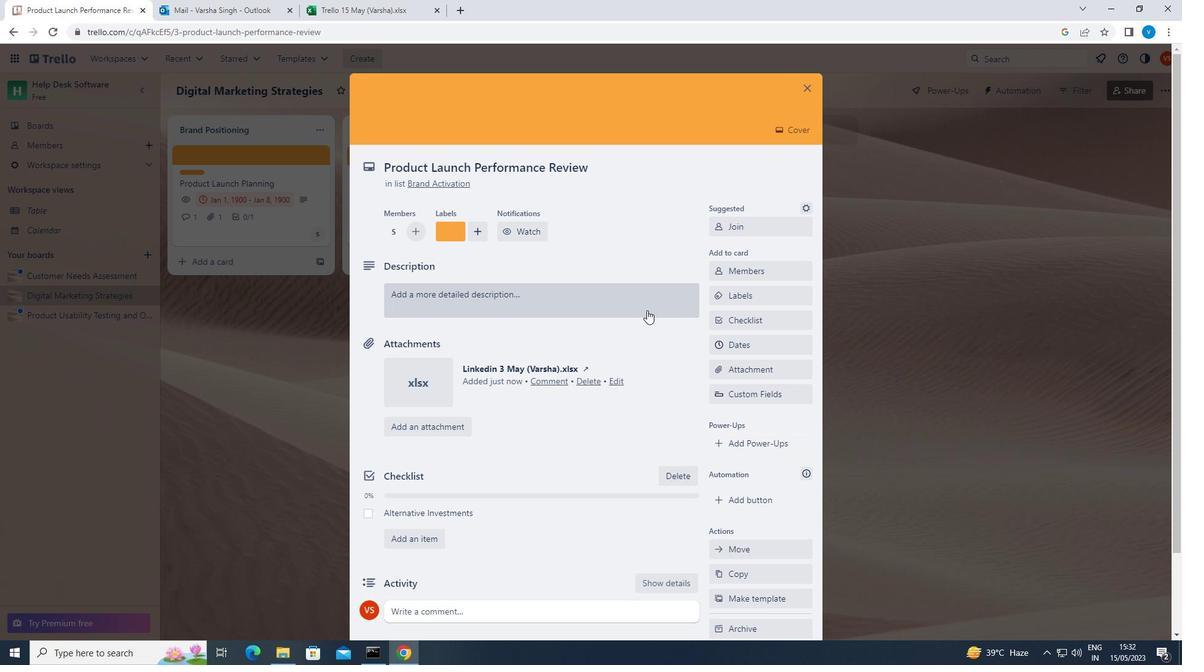 
Action: Mouse pressed left at (627, 306)
Screenshot: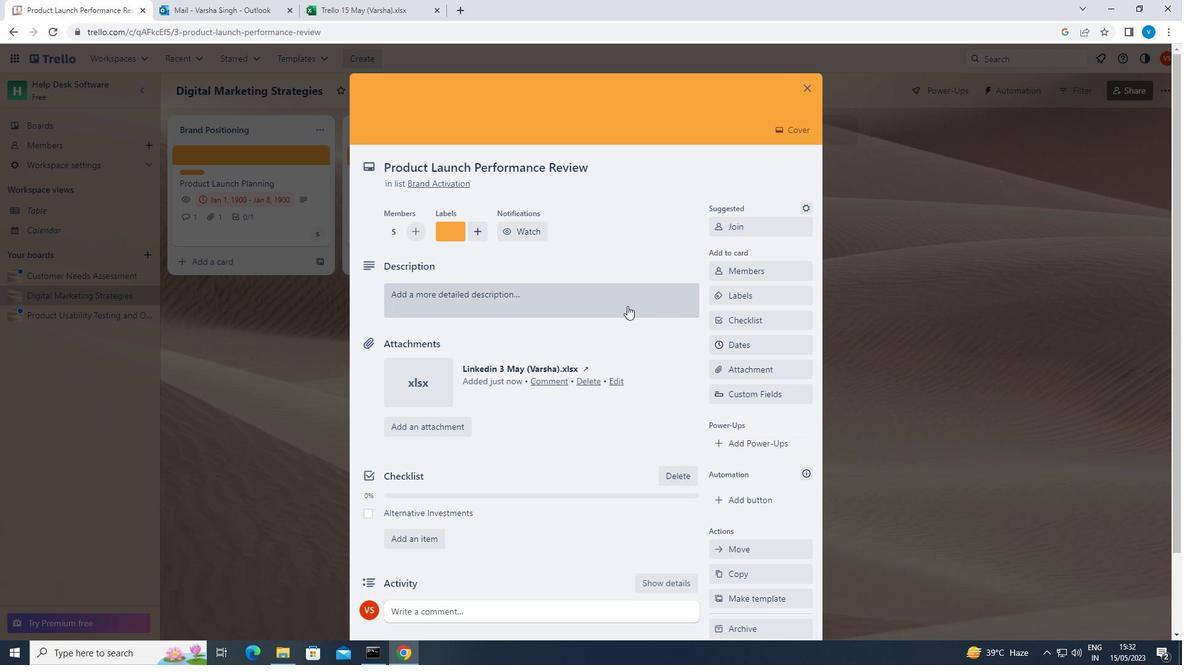 
Action: Key pressed <Key.shift>RESEARCH<Key.space>AND<Key.space>DEVELOP<Key.space>NEW<Key.space>SERVICE<Key.space>OFFERING<Key.space>BUNDLING<Key.space>STRATEGY
Screenshot: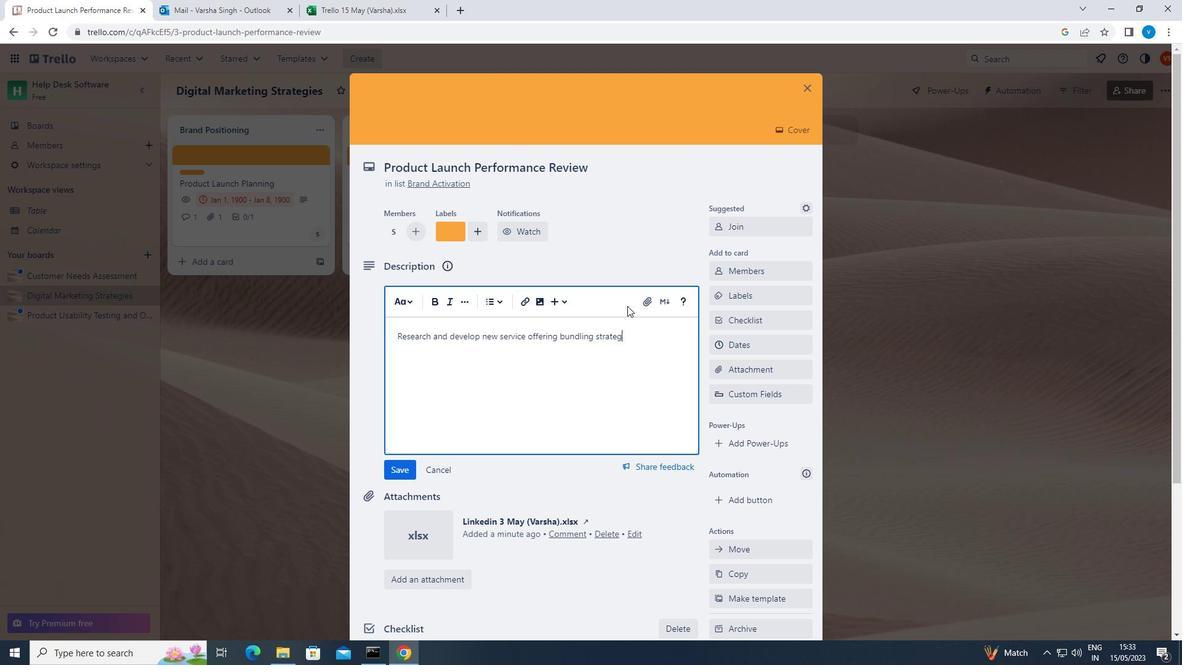 
Action: Mouse moved to (401, 474)
Screenshot: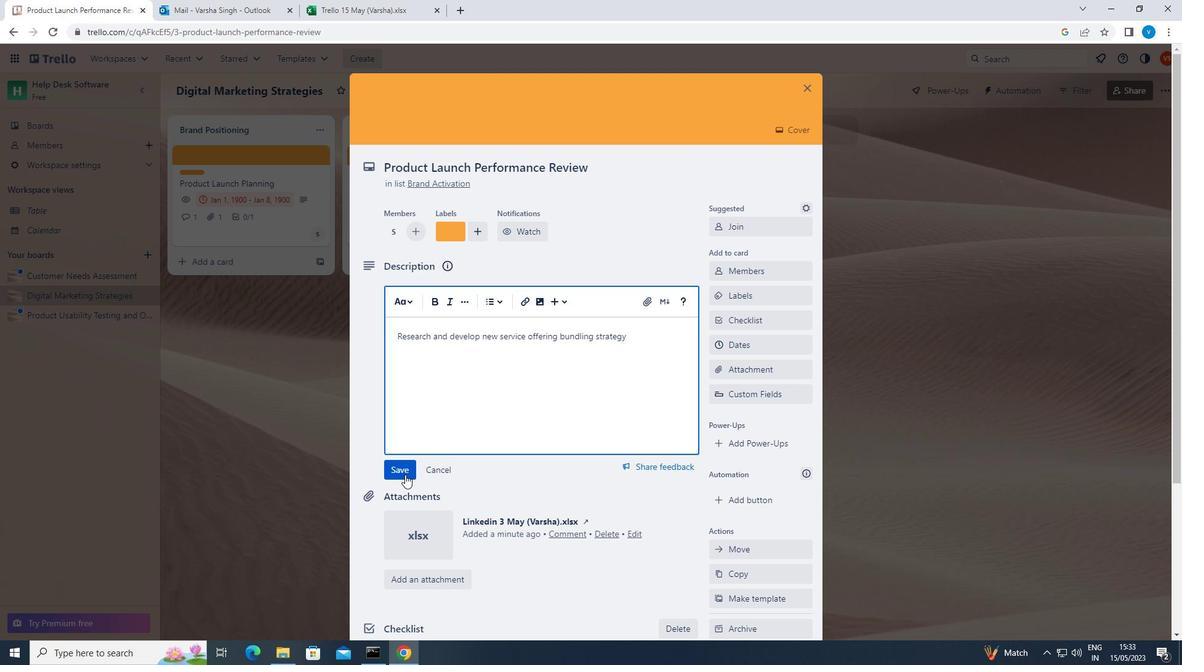 
Action: Mouse pressed left at (401, 474)
Screenshot: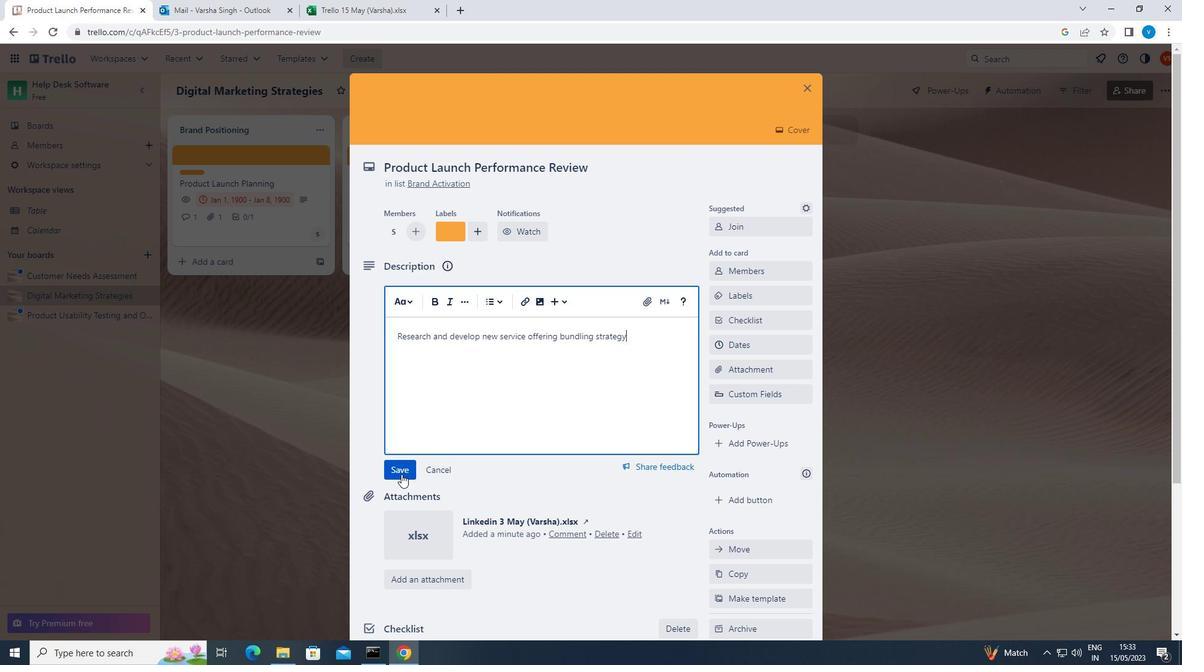 
Action: Mouse moved to (421, 586)
Screenshot: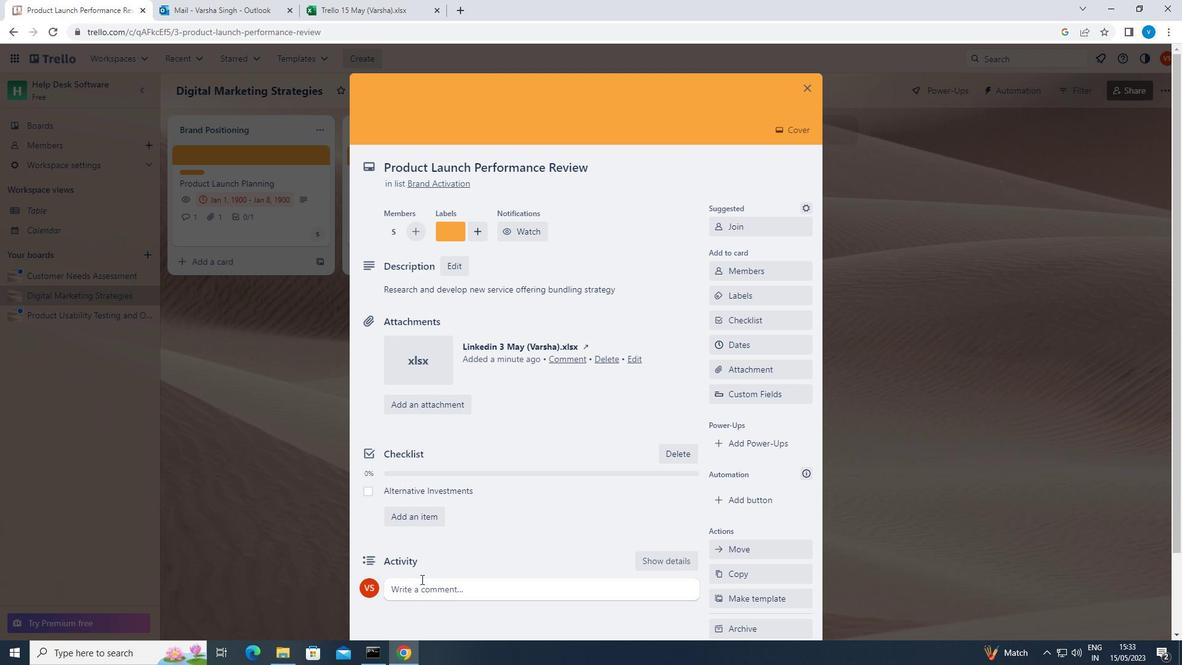 
Action: Mouse pressed left at (421, 586)
Screenshot: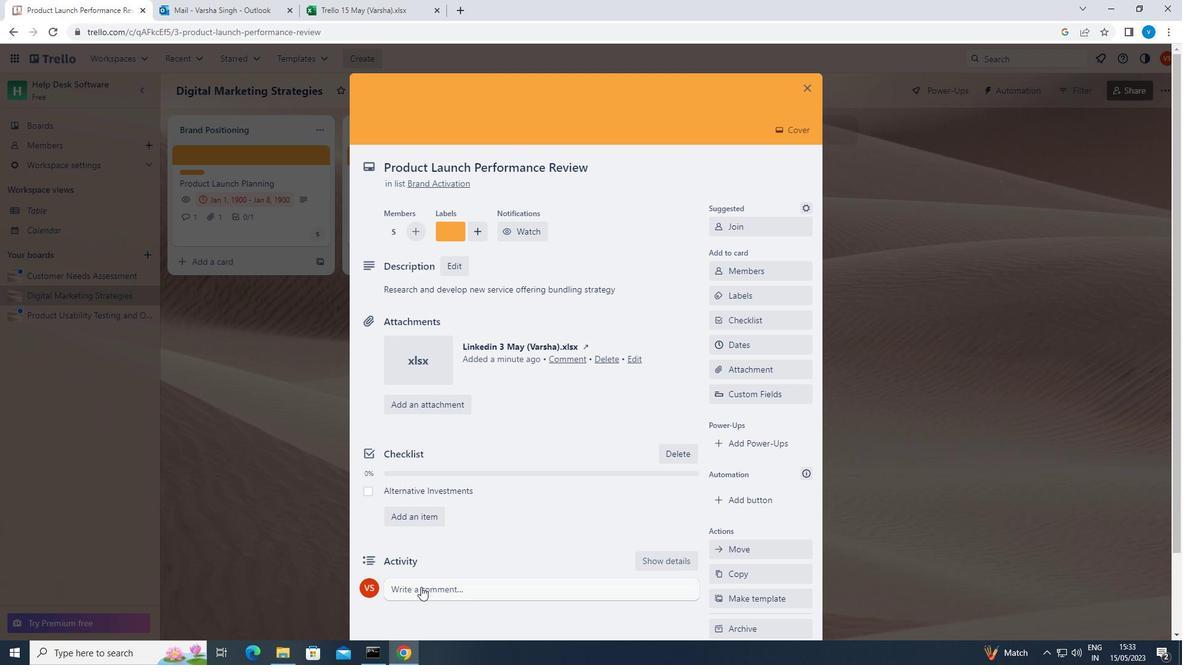 
Action: Key pressed <Key.shift>LET<Key.space>US<Key.space>APPROACH<Key.space>THIS<Key.space>TASK<Key.space>WITH<Key.space>A<Key.space>SENSE<Key.space>OF<Key.space>CREATIVITY<Key.space>AND<Key.space>INNOVATION,<Key.space>LOOKING<Key.space>FOR<Key.space>UNIQUE<Key.space>AND<Key.space>UNCONVENTIONAL<Key.space>SOLUTIONS.
Screenshot: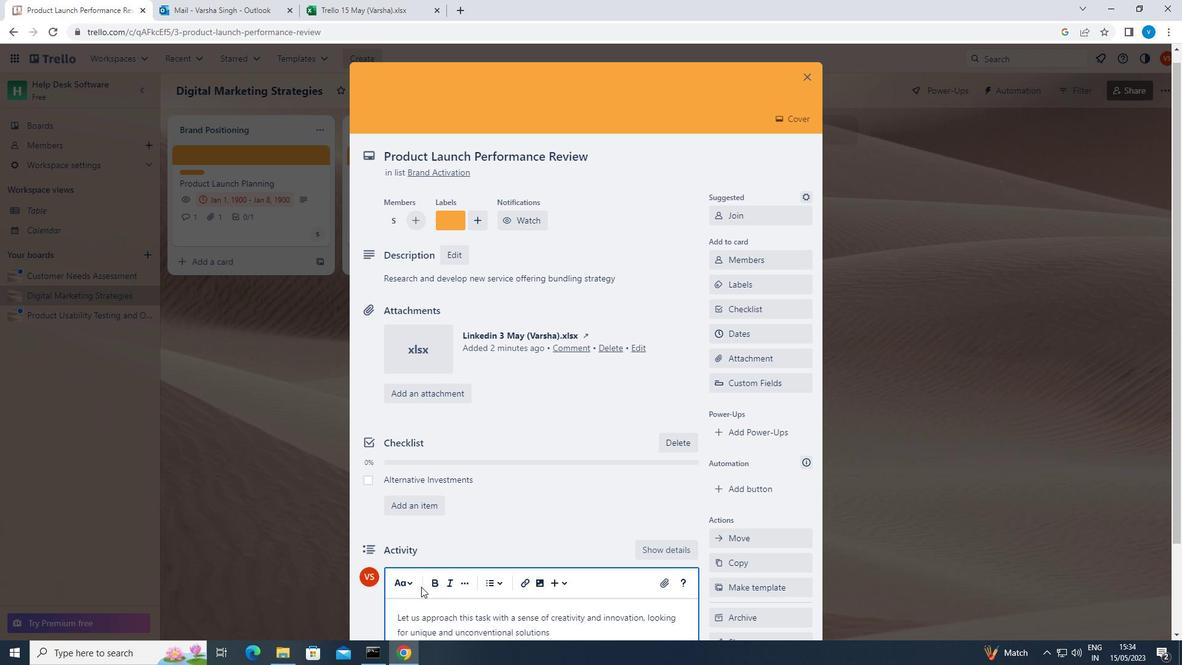 
Action: Mouse moved to (477, 554)
Screenshot: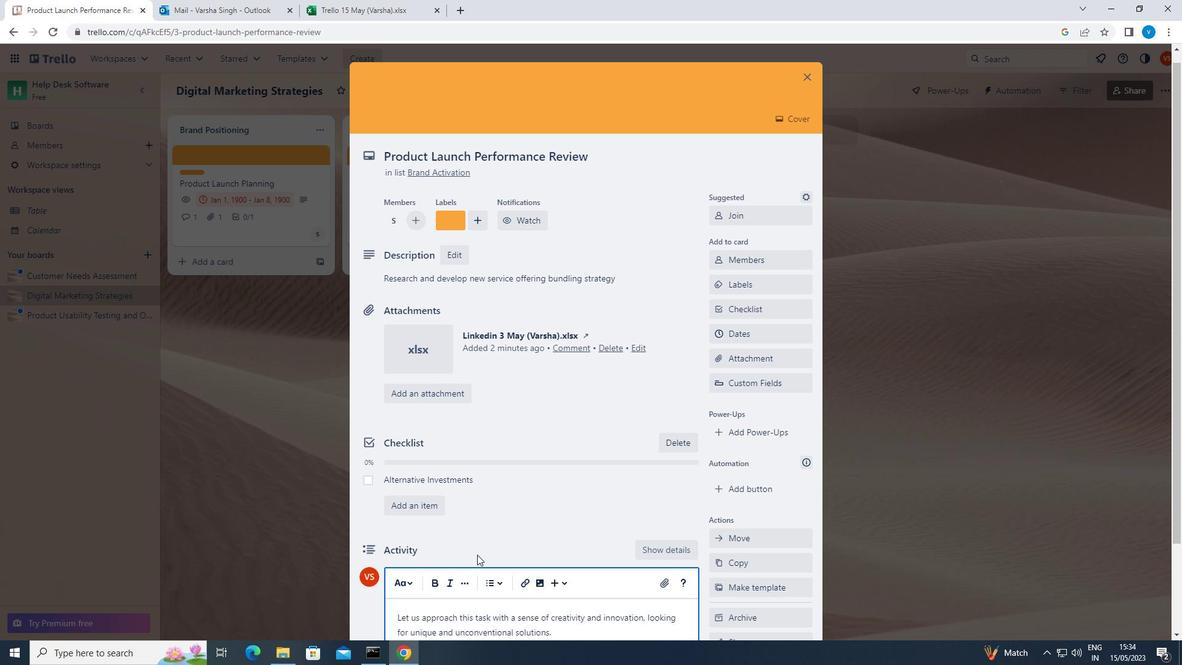 
Action: Mouse scrolled (477, 554) with delta (0, 0)
Screenshot: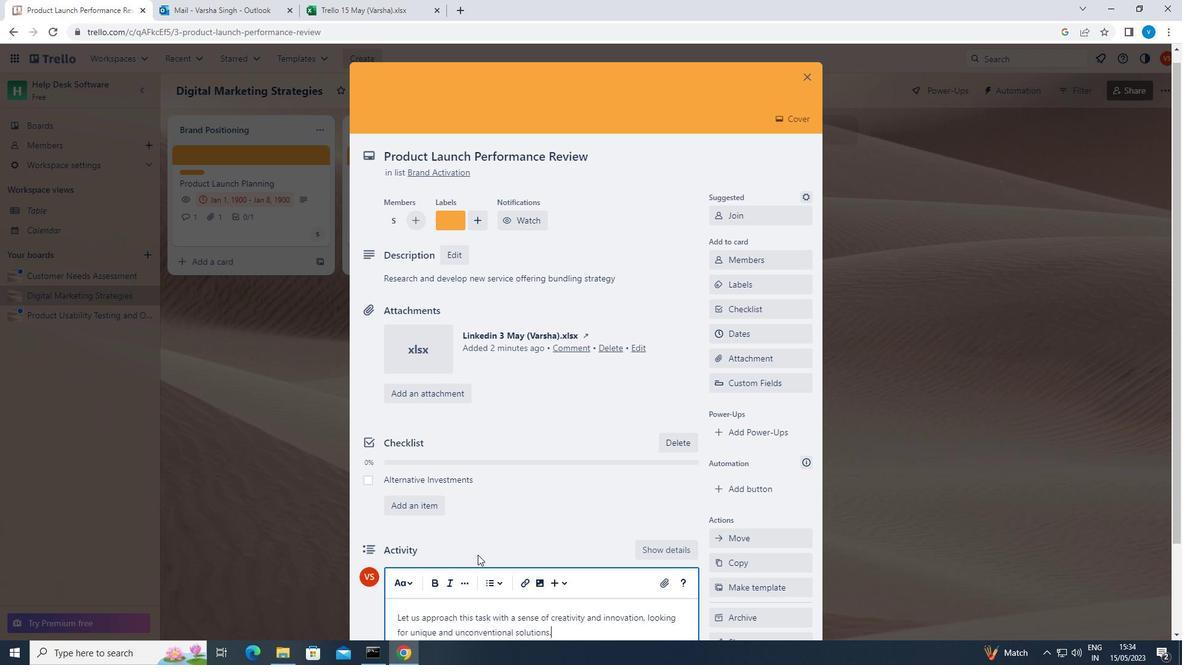 
Action: Mouse moved to (477, 554)
Screenshot: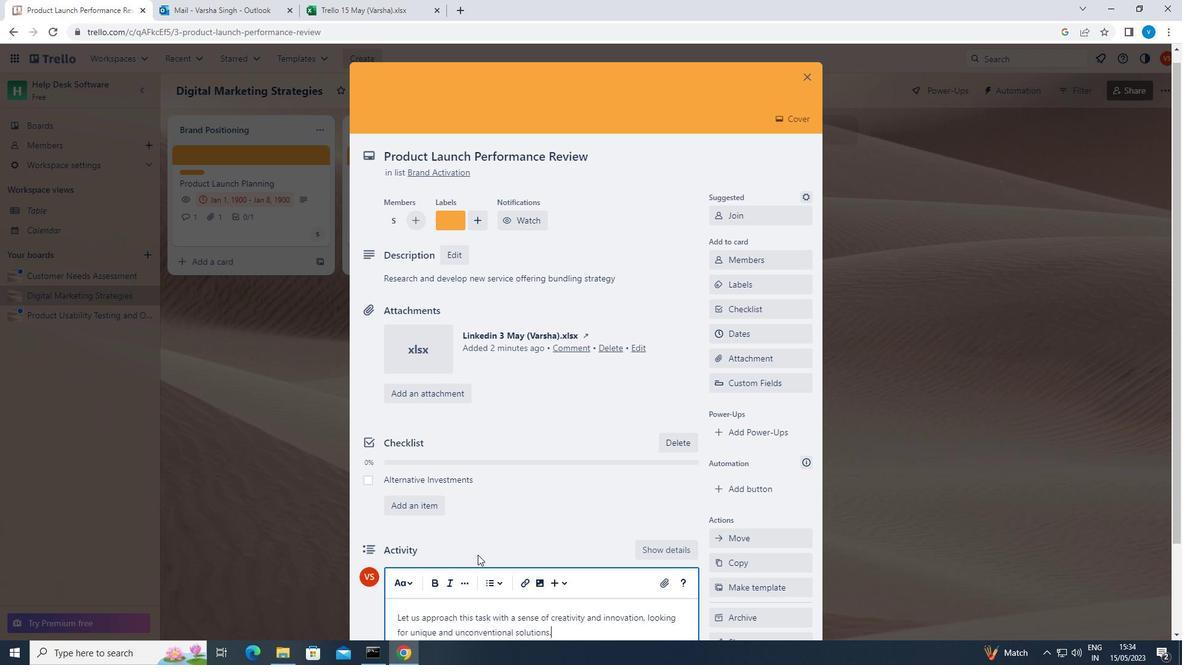 
Action: Mouse scrolled (477, 554) with delta (0, 0)
Screenshot: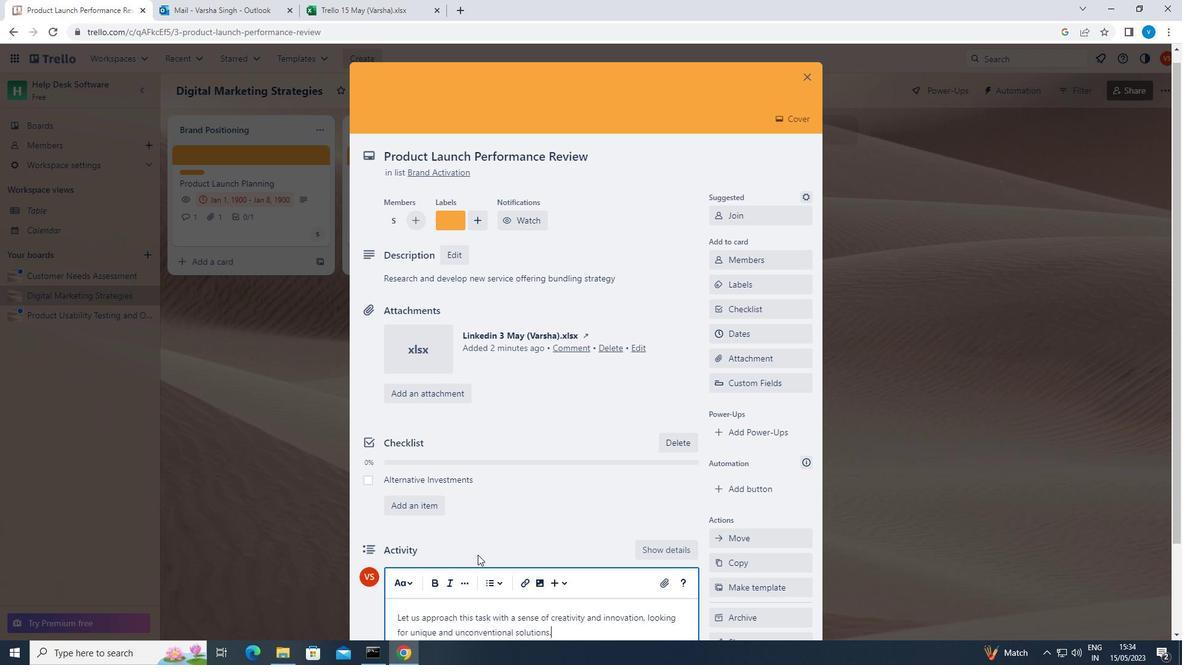 
Action: Mouse moved to (404, 560)
Screenshot: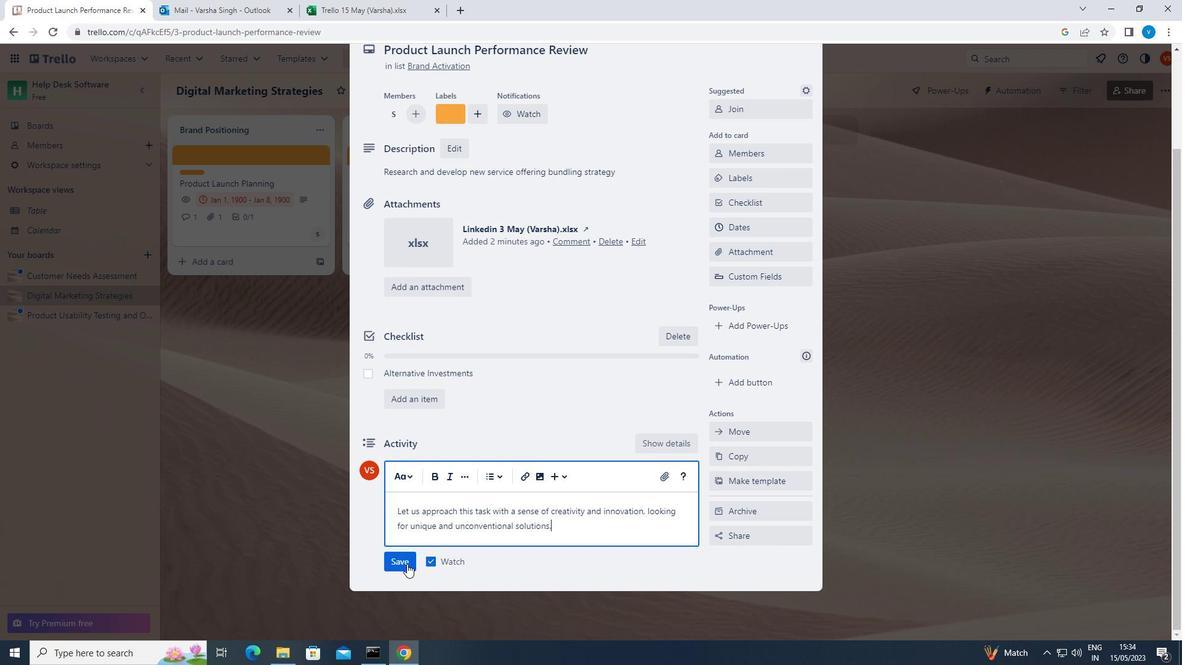 
Action: Mouse pressed left at (404, 560)
Screenshot: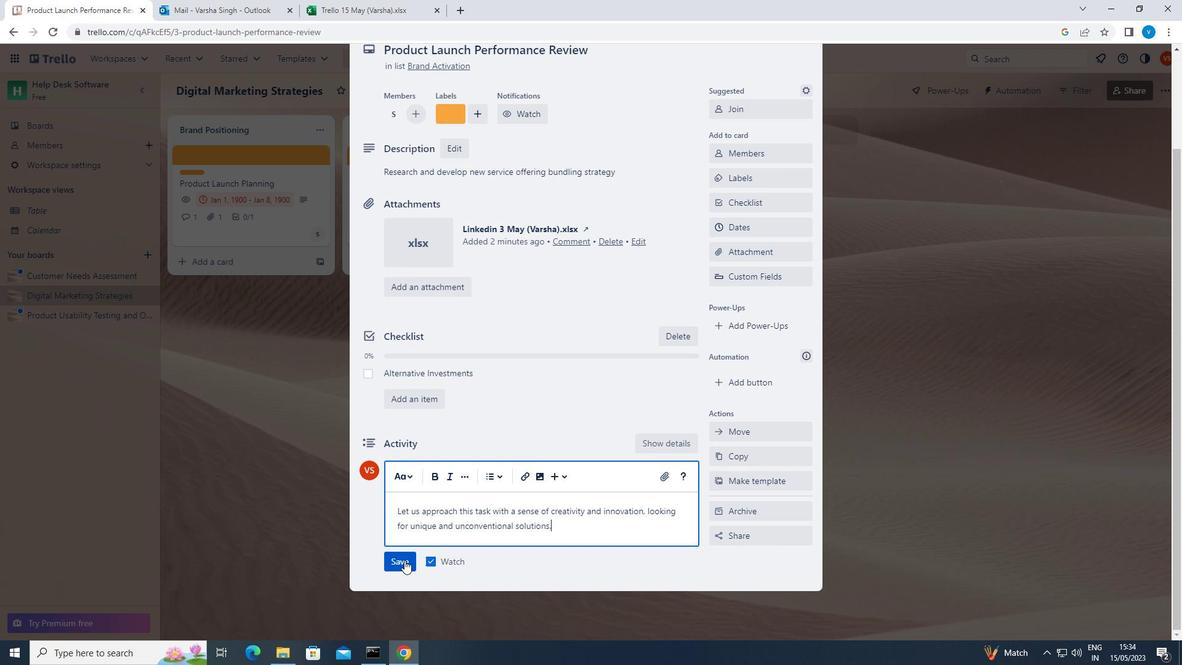 
Action: Mouse moved to (748, 228)
Screenshot: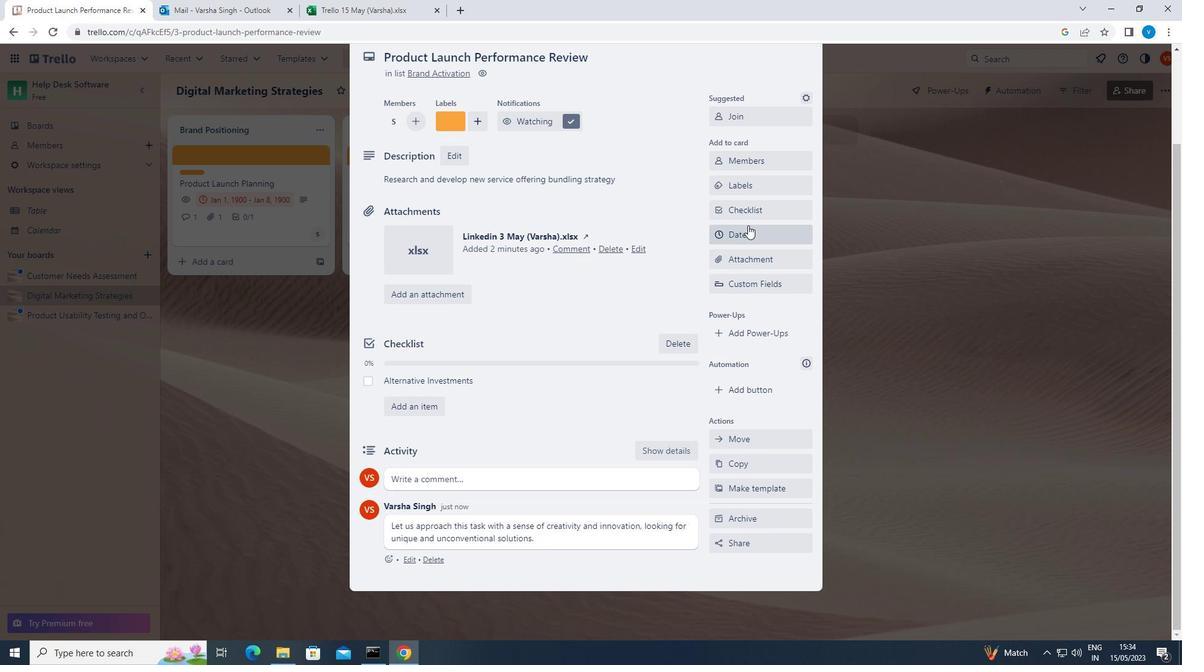 
Action: Mouse pressed left at (748, 228)
Screenshot: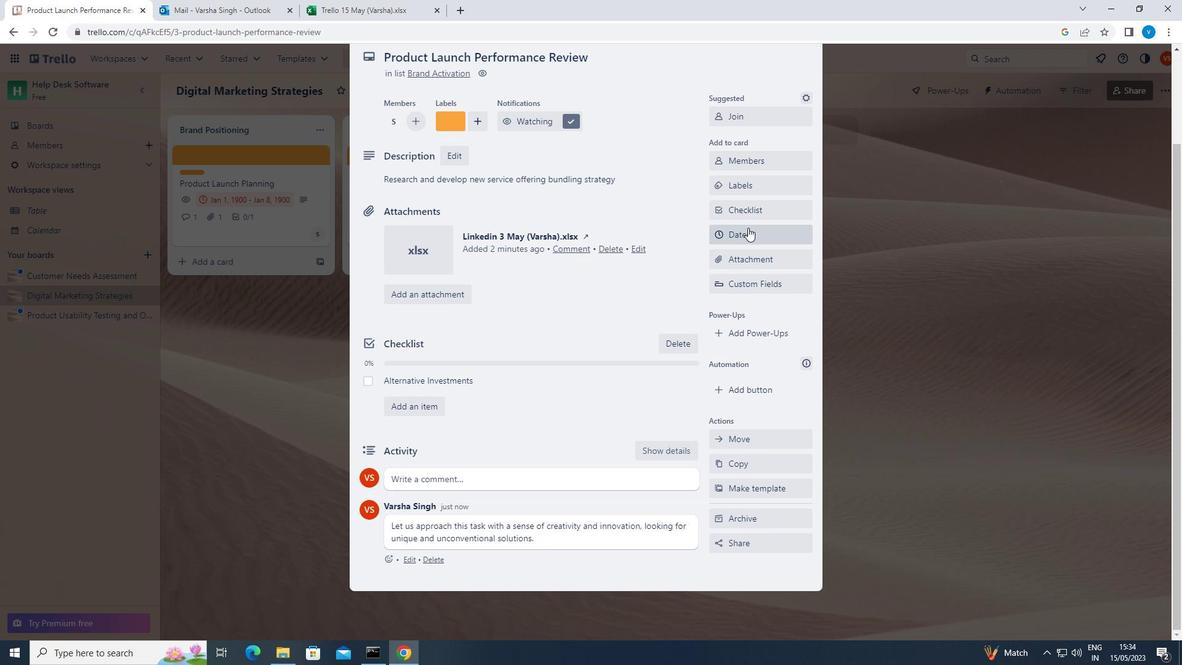 
Action: Mouse moved to (722, 308)
Screenshot: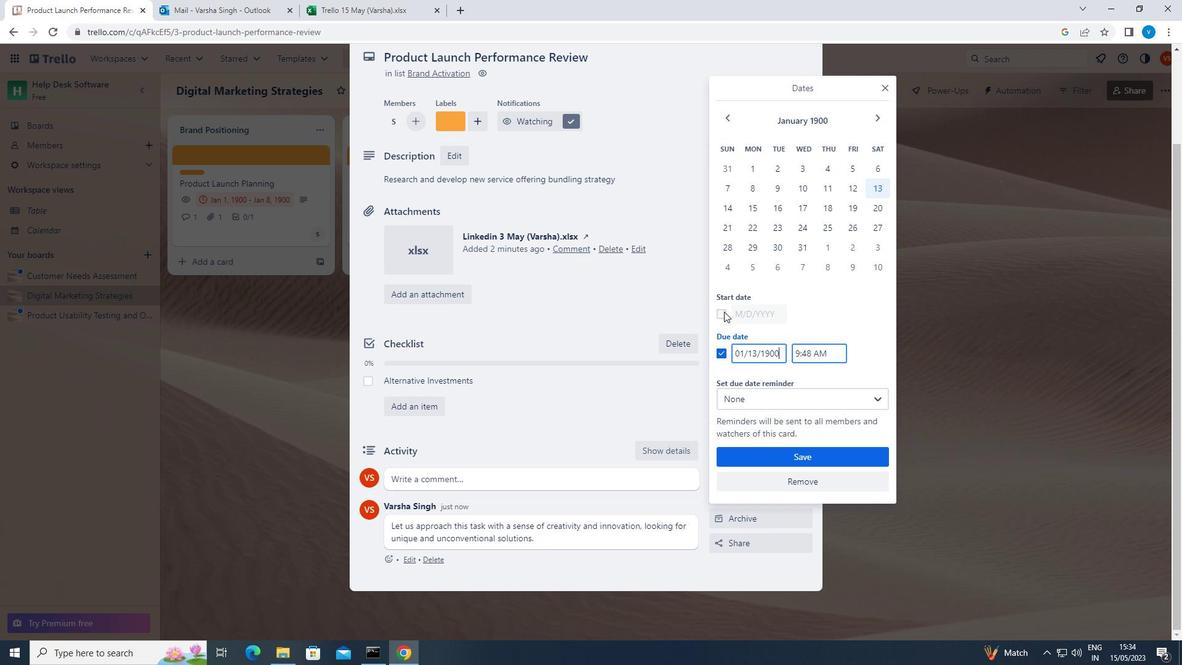 
Action: Mouse pressed left at (722, 308)
Screenshot: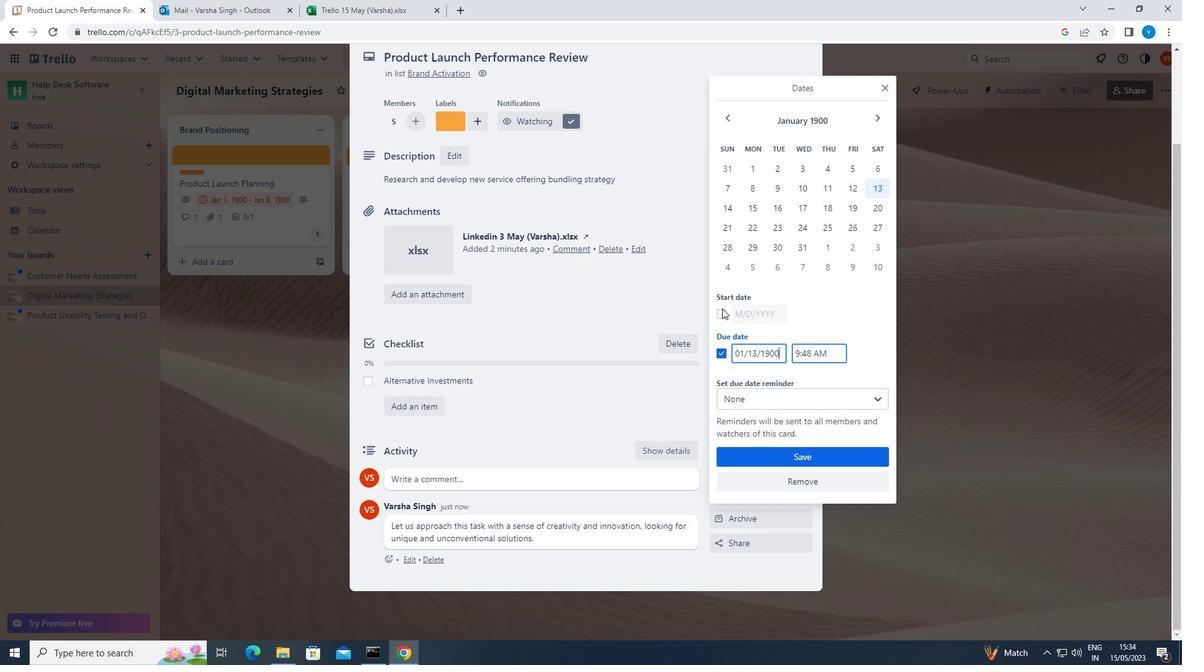 
Action: Mouse moved to (784, 314)
Screenshot: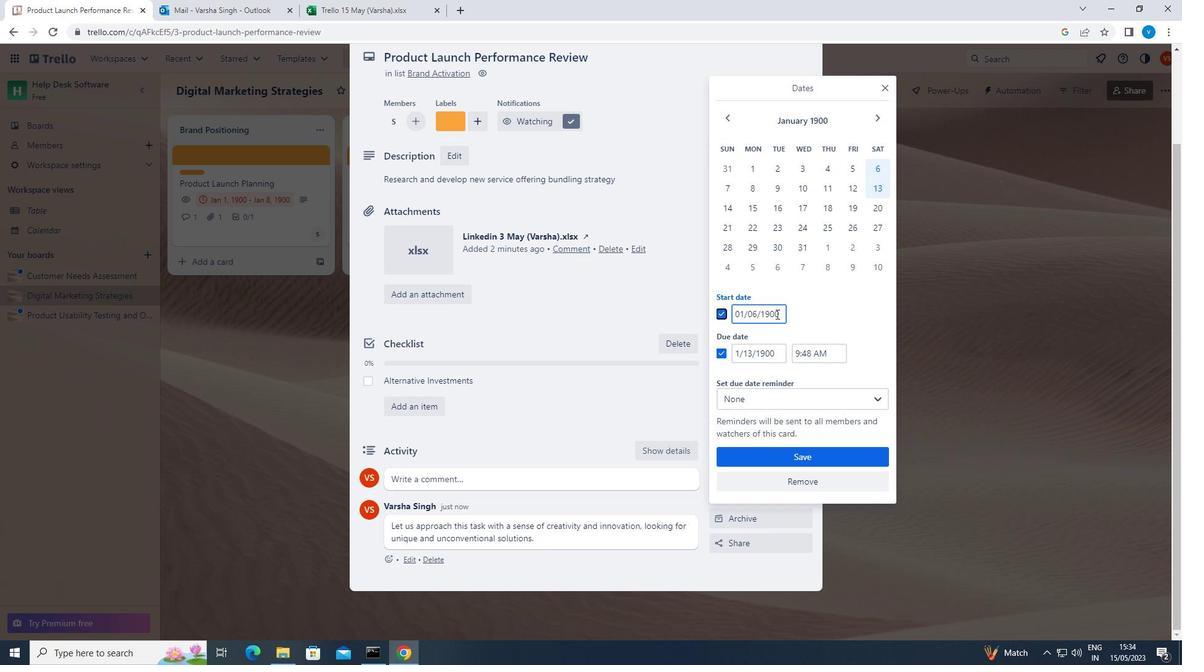 
Action: Mouse pressed left at (784, 314)
Screenshot: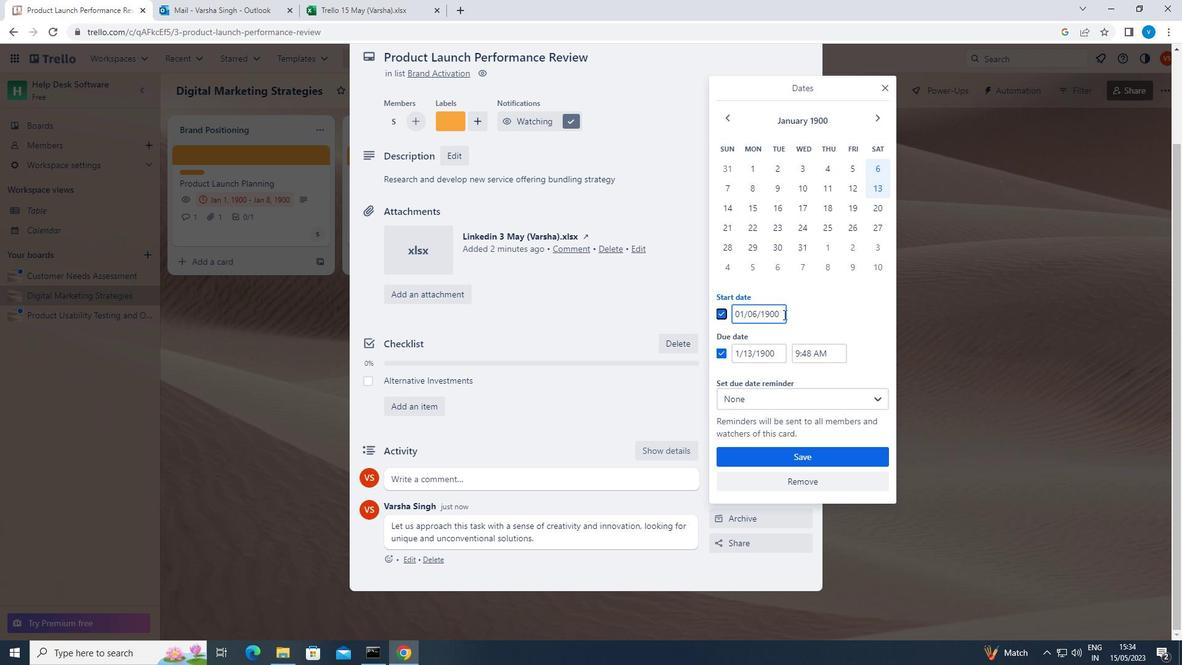 
Action: Key pressed <Key.backspace><Key.backspace><Key.backspace><Key.backspace><Key.backspace><Key.backspace><Key.backspace><Key.backspace><Key.backspace><Key.backspace><Key.backspace><Key.backspace><Key.backspace><Key.backspace><Key.backspace><Key.backspace>01/07/1900
Screenshot: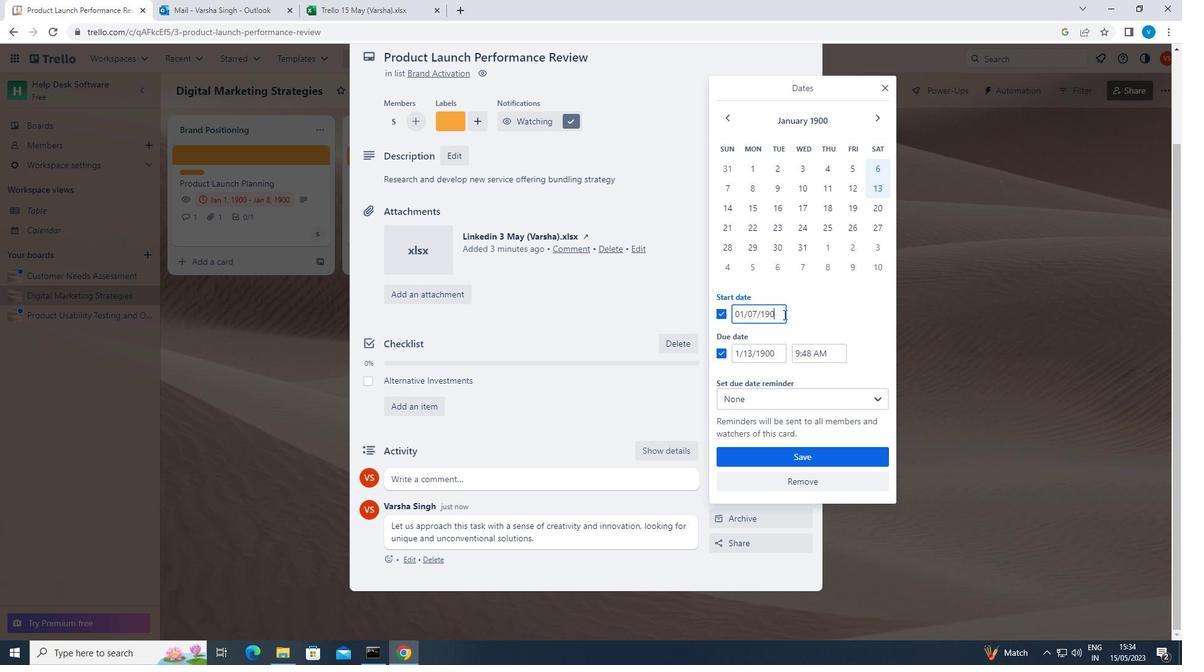 
Action: Mouse moved to (780, 354)
Screenshot: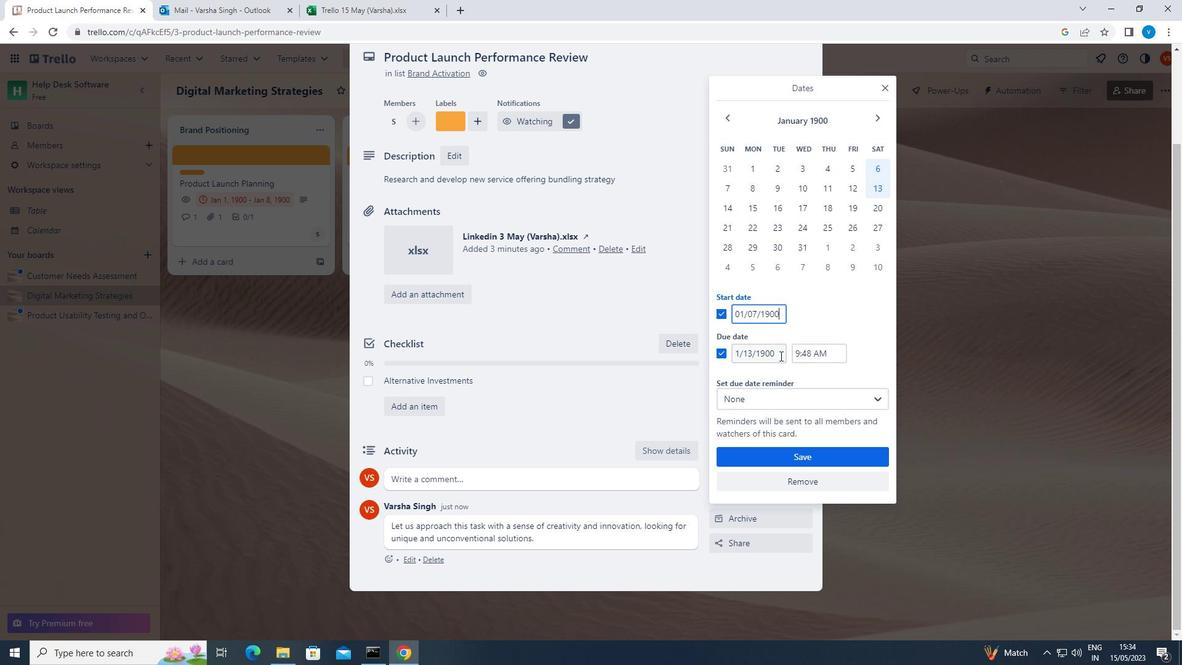 
Action: Mouse pressed left at (780, 354)
Screenshot: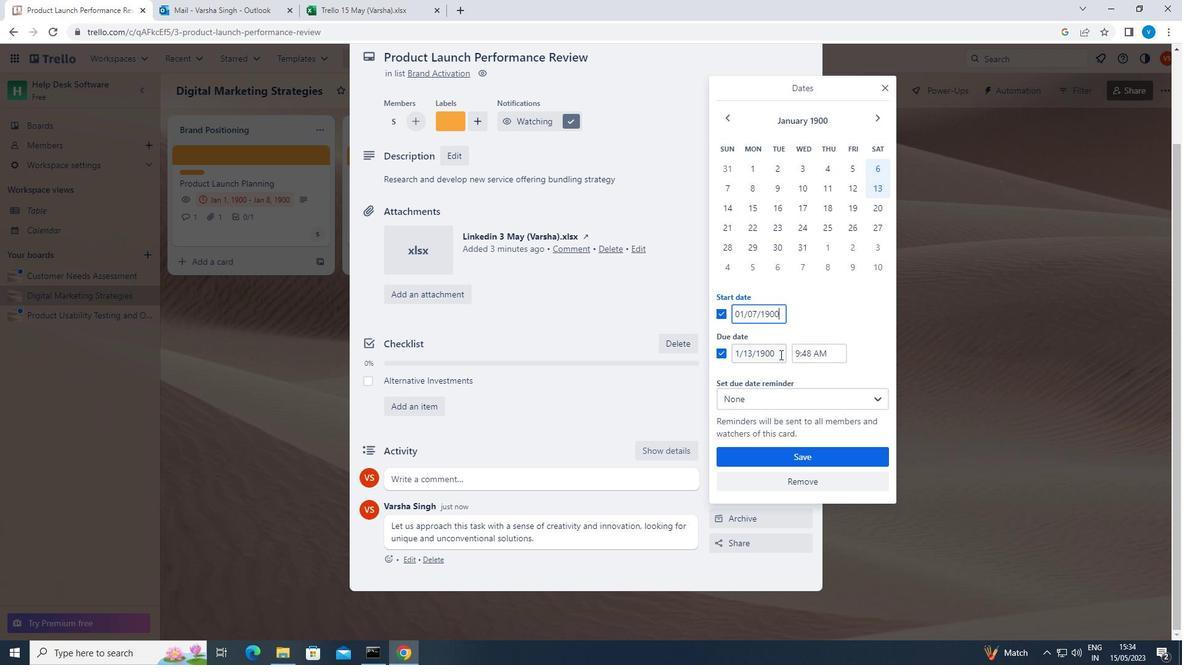 
Action: Key pressed <Key.backspace><Key.backspace><Key.backspace><Key.backspace><Key.backspace><Key.backspace><Key.backspace><Key.backspace><Key.backspace><Key.backspace><Key.backspace><Key.backspace><Key.backspace><Key.backspace><Key.backspace>01/14/1900
Screenshot: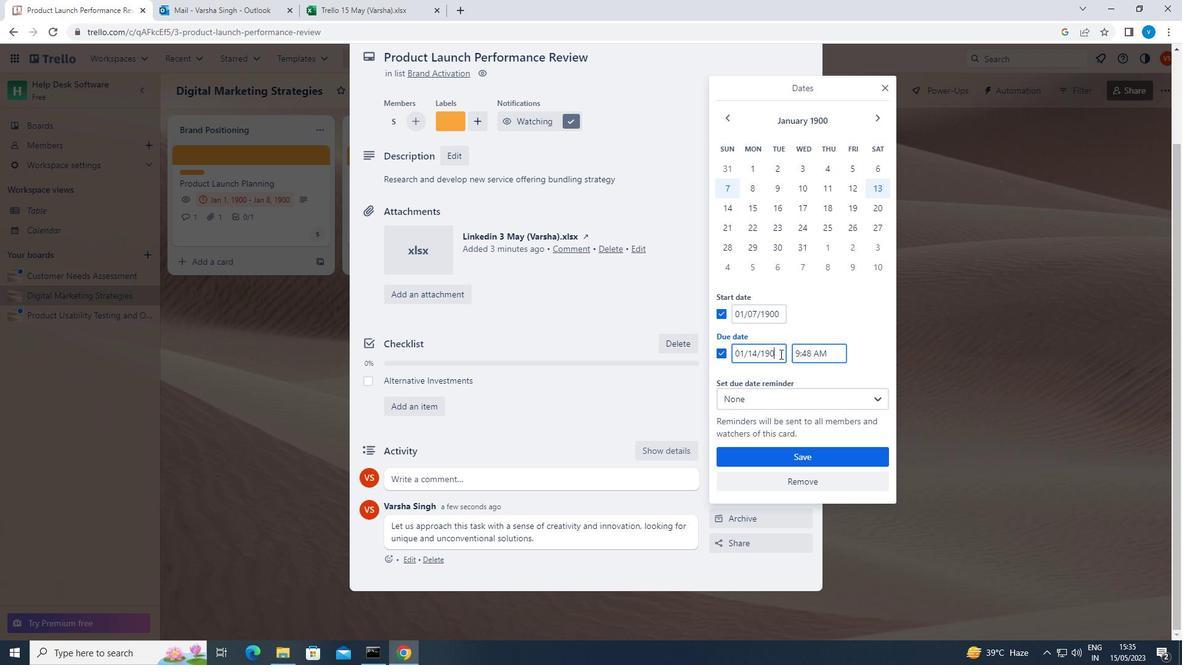 
Action: Mouse moved to (747, 458)
Screenshot: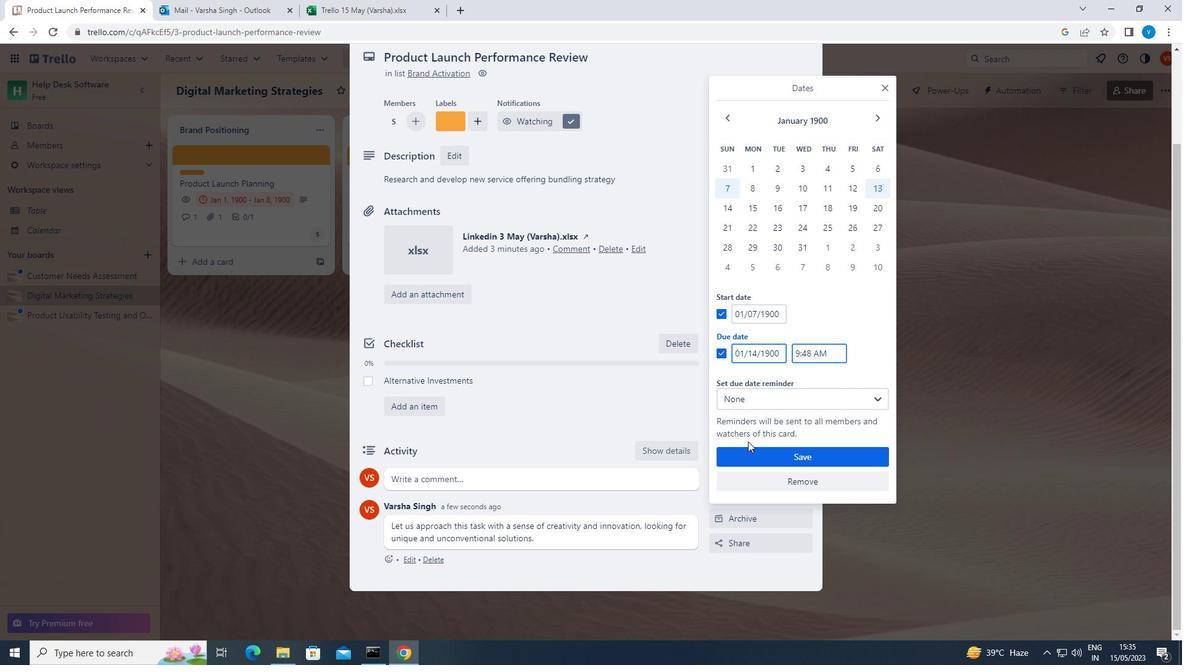 
Action: Mouse pressed left at (747, 458)
Screenshot: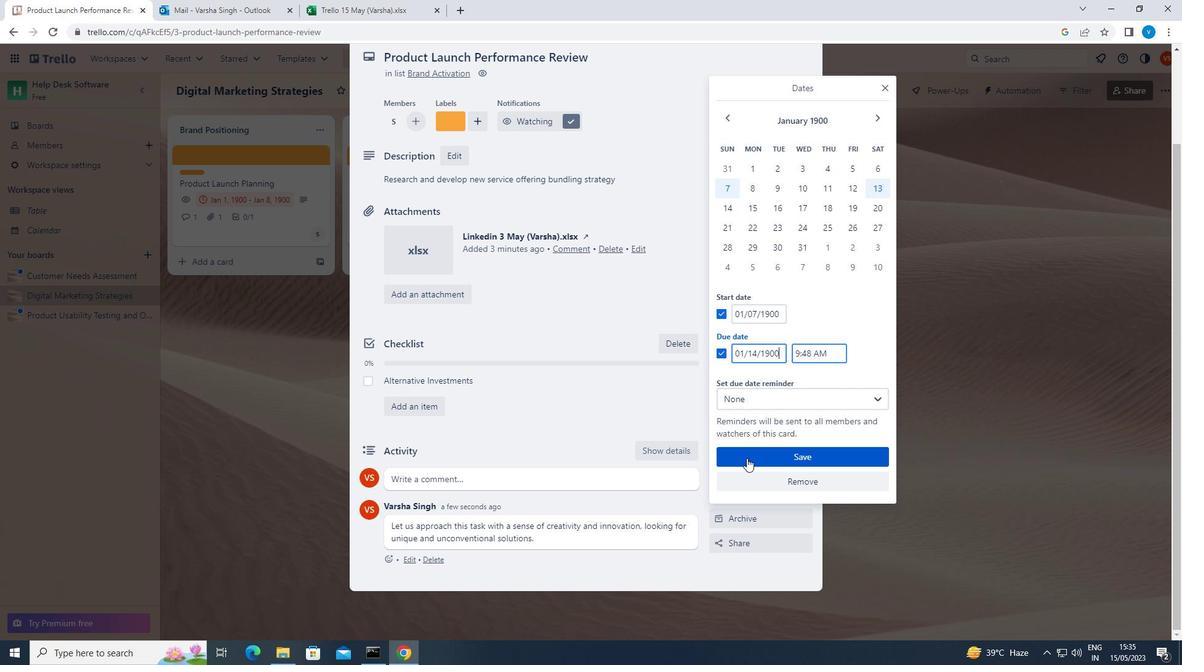 
